 Task: Look for space in Khasavyurt, Russia from 9th June, 2023 to 16th June, 2023 for 2 adults in price range Rs.8000 to Rs.16000. Place can be entire place with 2 bedrooms having 2 beds and 1 bathroom. Property type can be house, flat, guest house. Booking option can be shelf check-in. Required host language is English.
Action: Mouse moved to (95, 120)
Screenshot: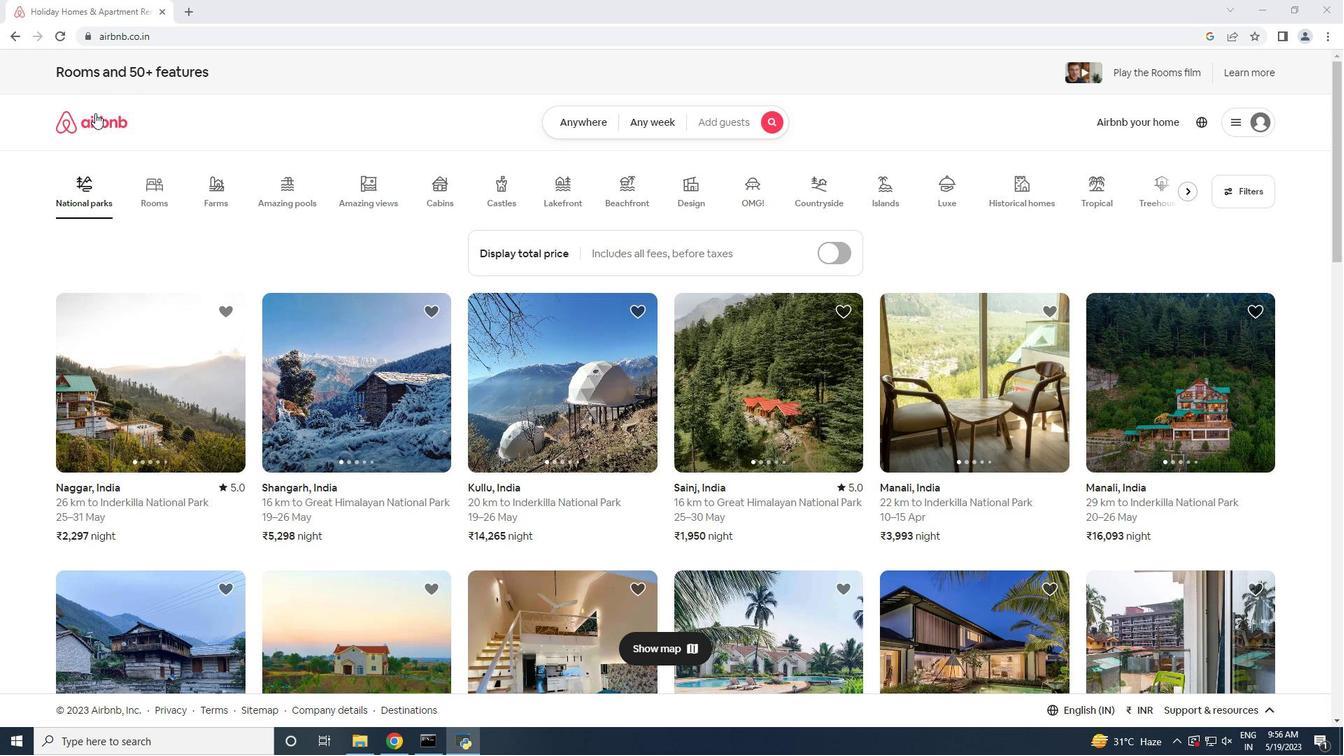 
Action: Mouse pressed left at (95, 120)
Screenshot: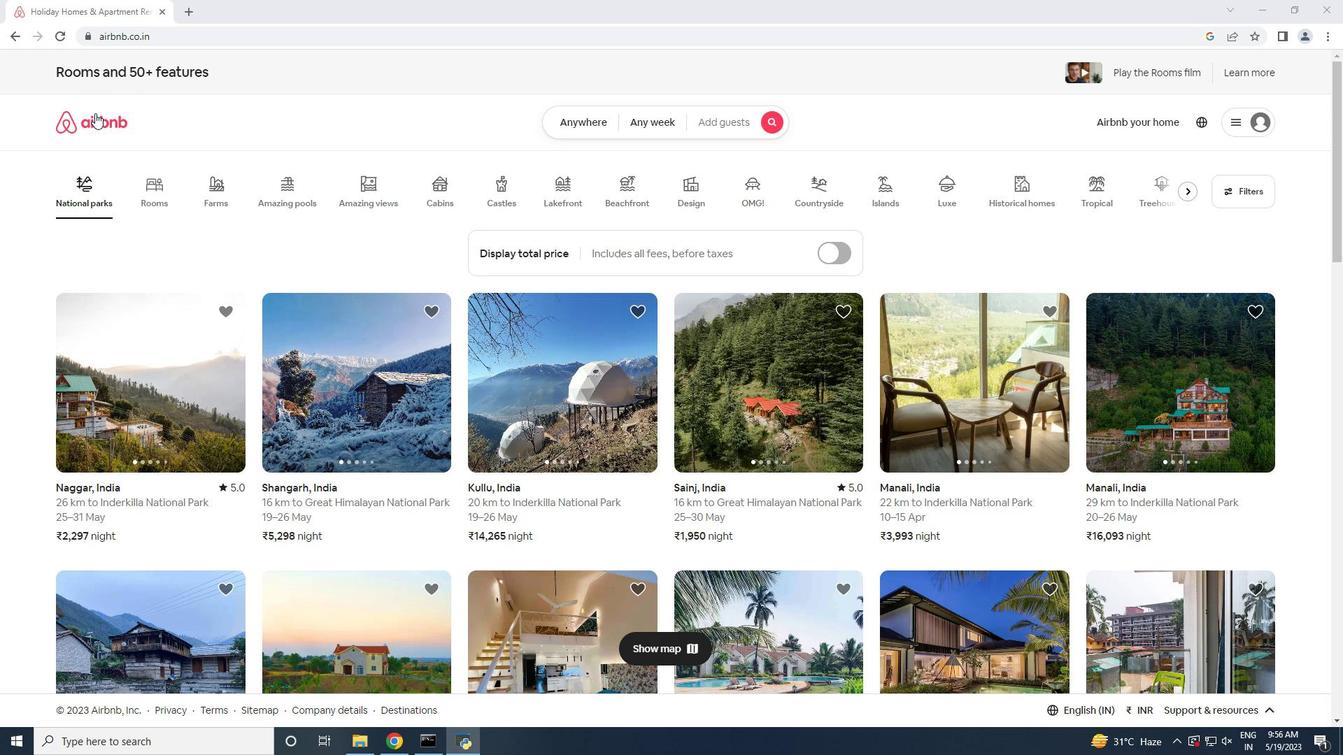 
Action: Mouse moved to (776, 121)
Screenshot: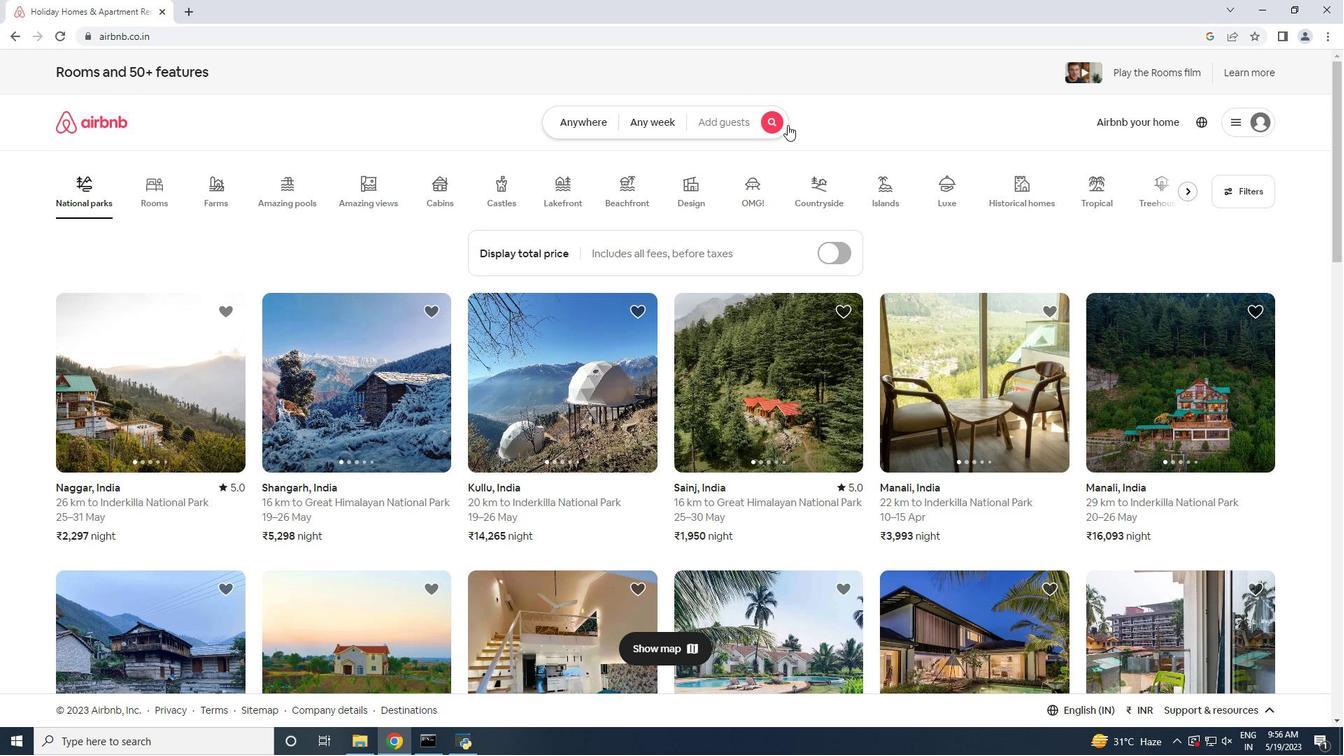 
Action: Mouse pressed left at (776, 121)
Screenshot: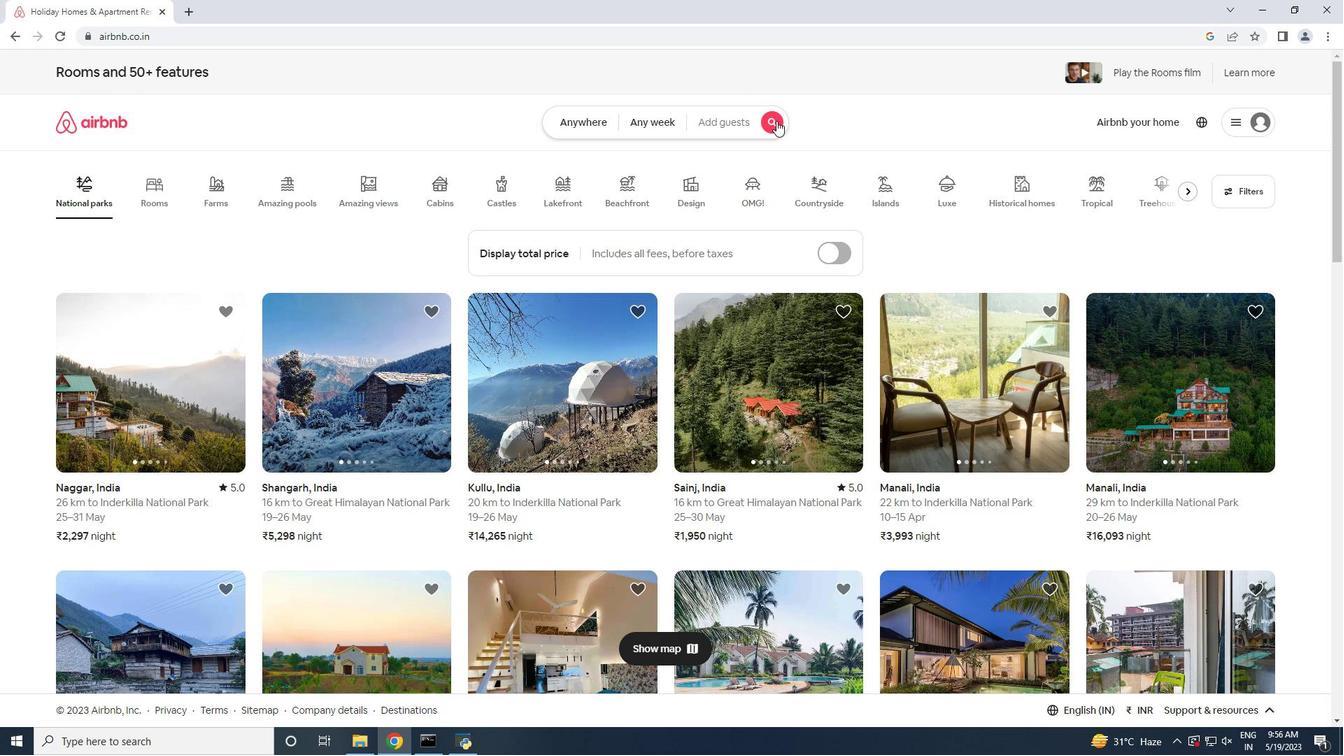 
Action: Mouse moved to (494, 178)
Screenshot: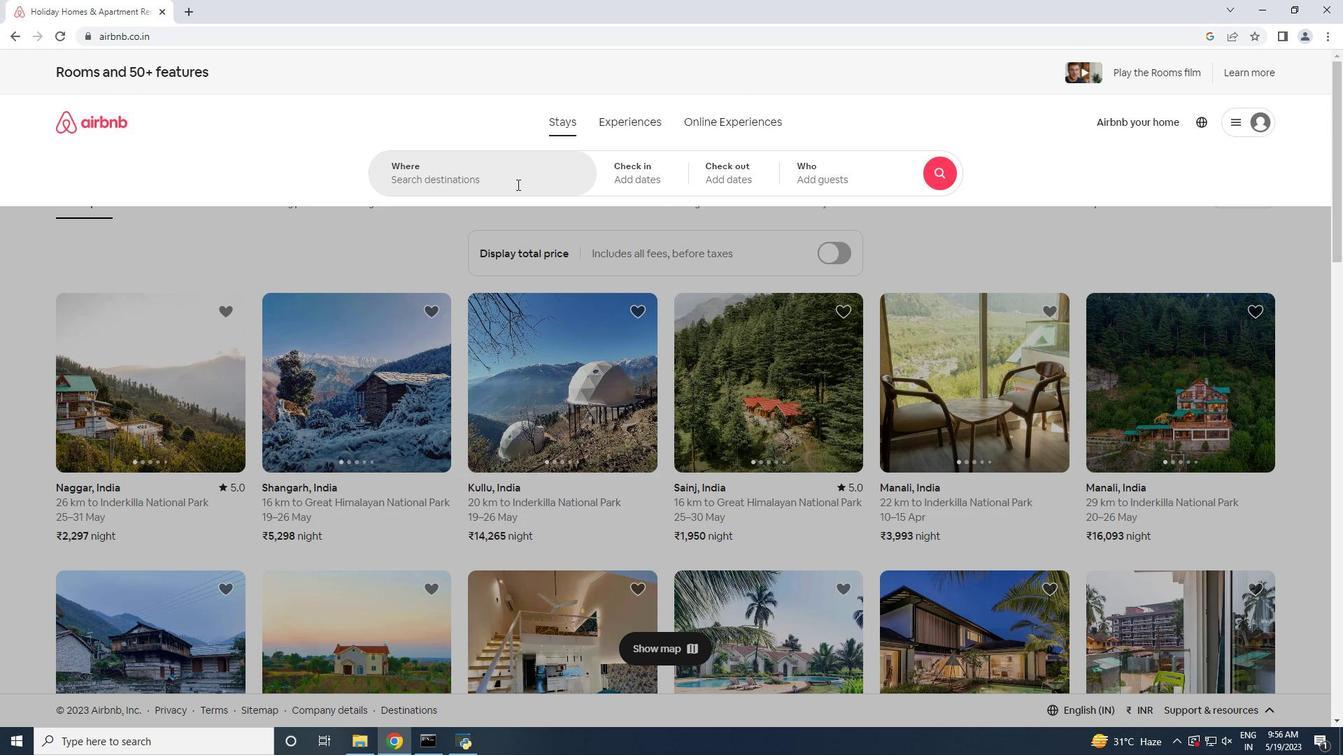 
Action: Mouse pressed left at (494, 178)
Screenshot: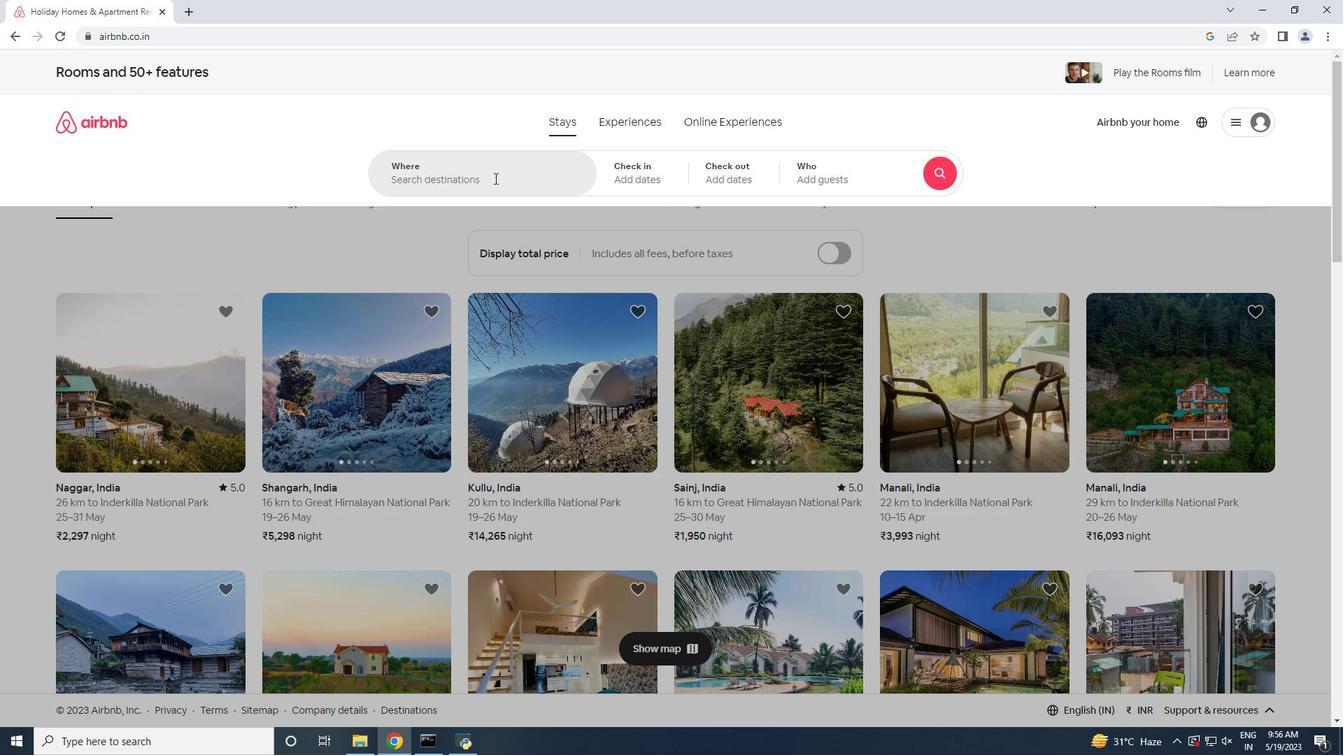 
Action: Key pressed <Key.shift><Key.shift><Key.shift><Key.shift>Khasavyu<Key.down><Key.enter>
Screenshot: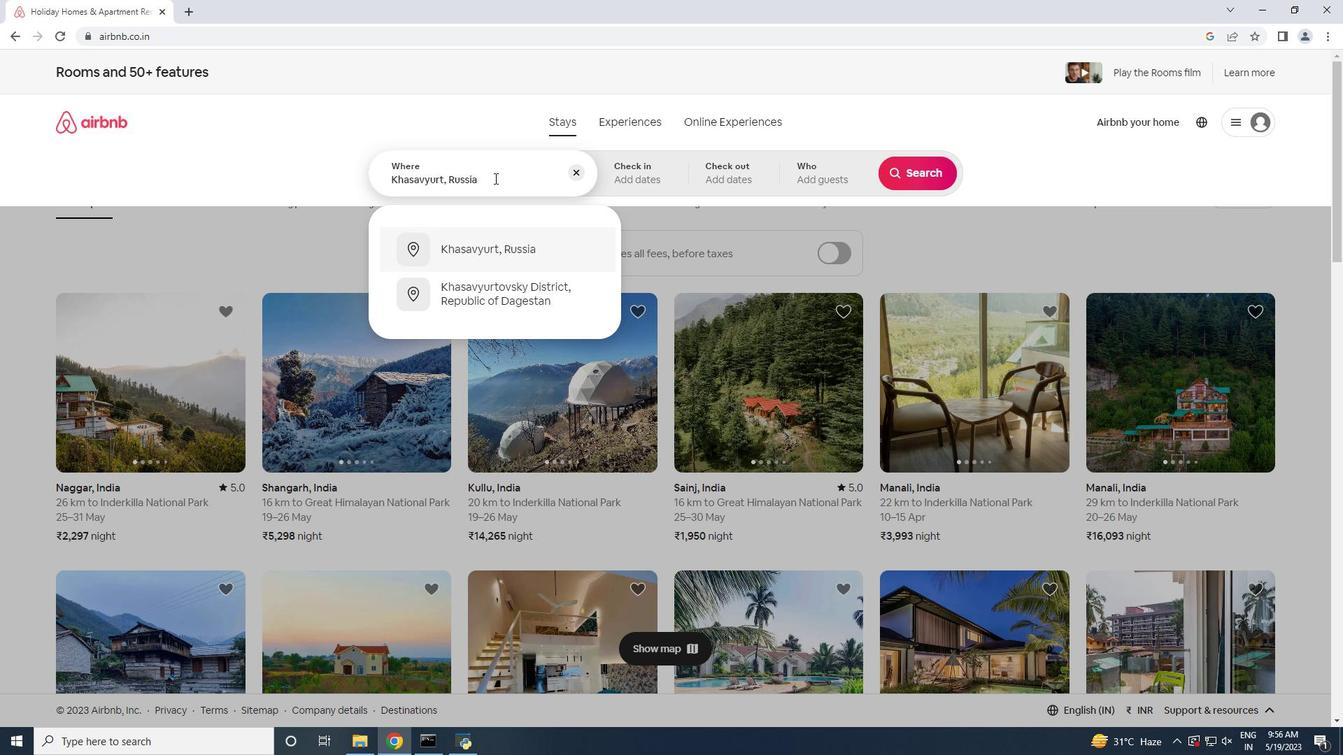 
Action: Mouse moved to (873, 380)
Screenshot: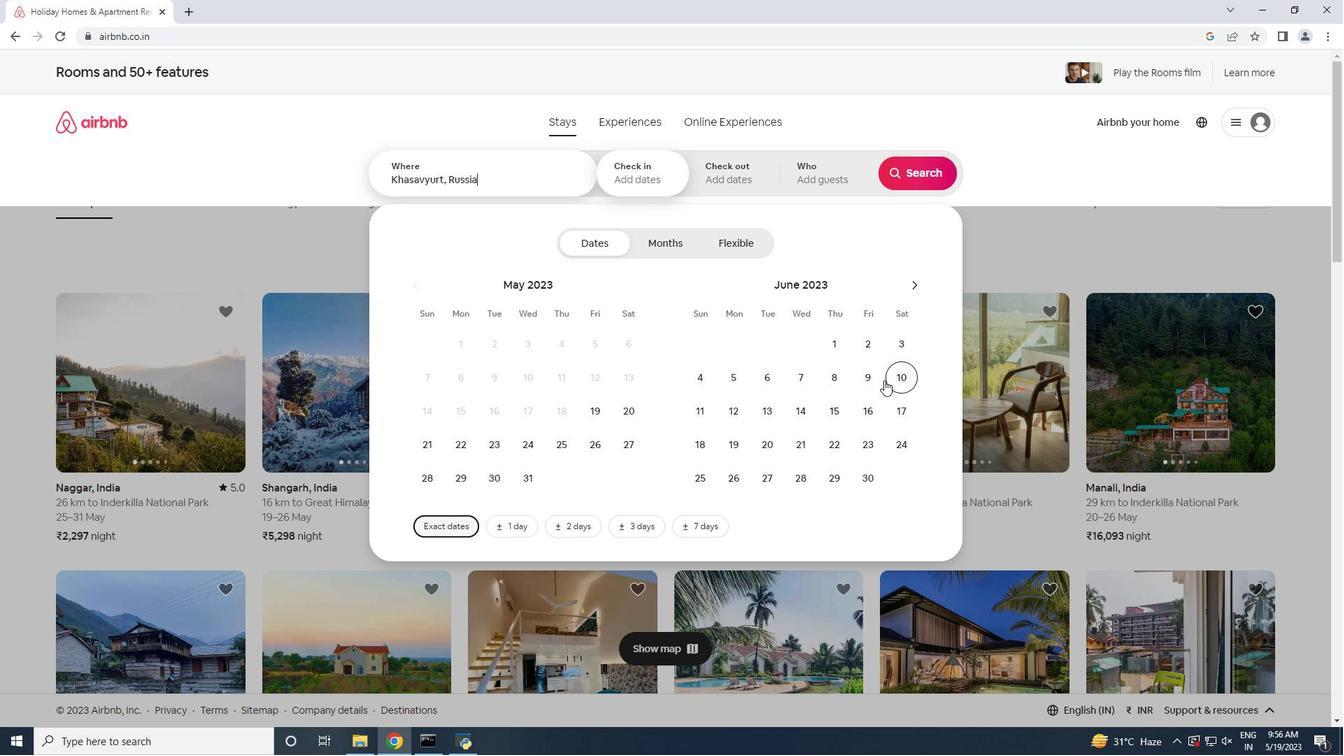 
Action: Mouse pressed left at (873, 380)
Screenshot: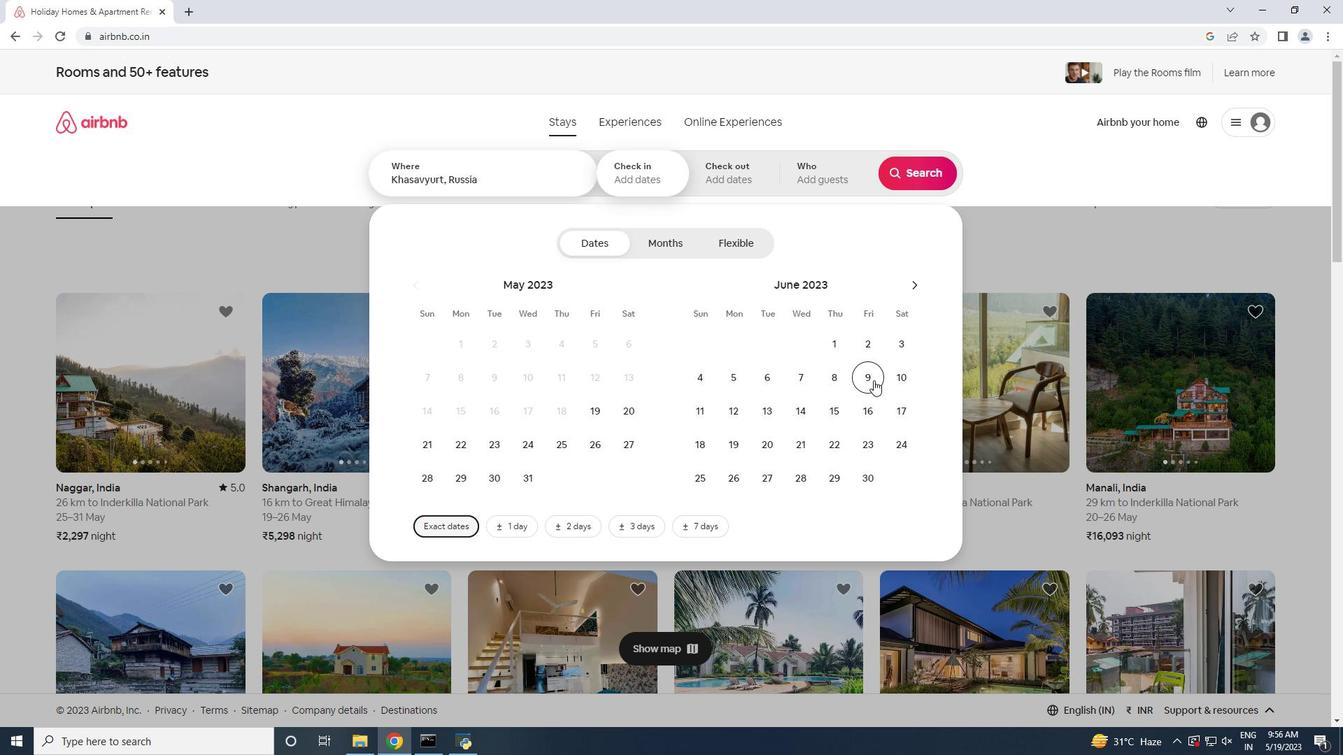 
Action: Mouse moved to (868, 406)
Screenshot: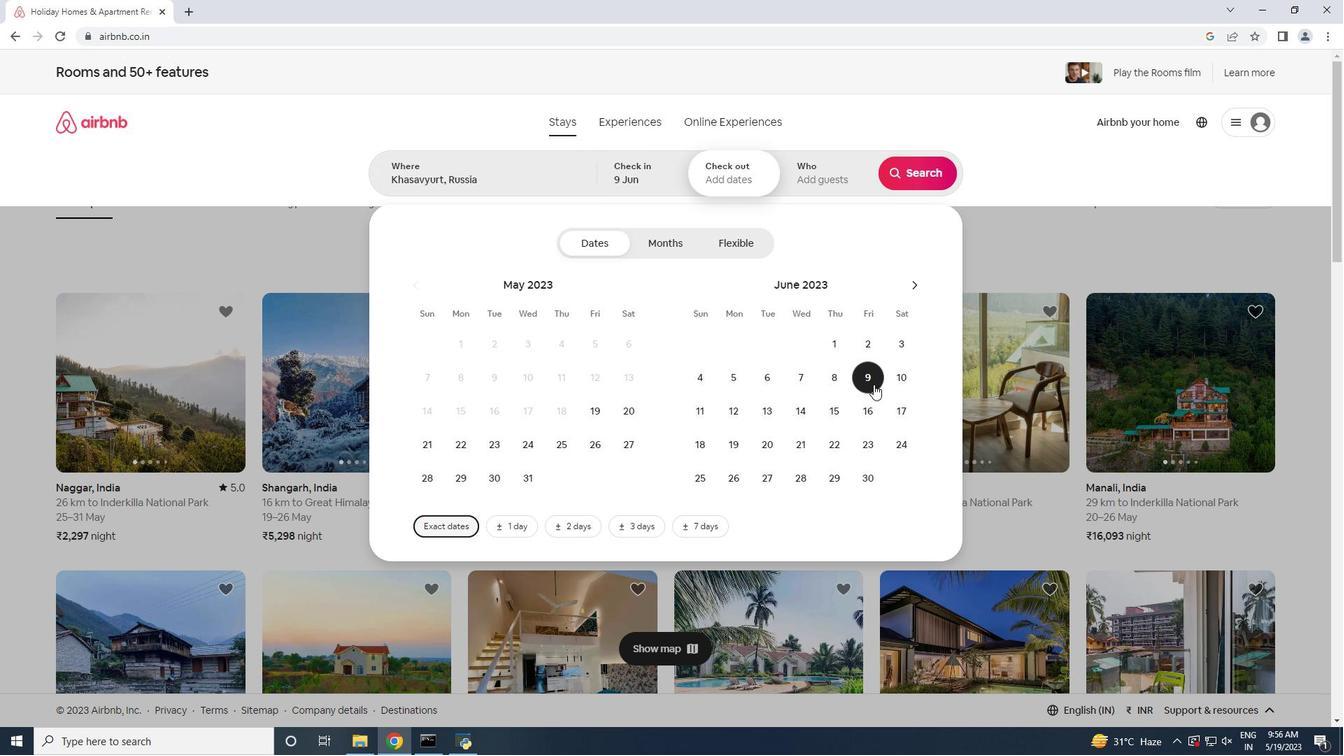 
Action: Mouse pressed left at (868, 406)
Screenshot: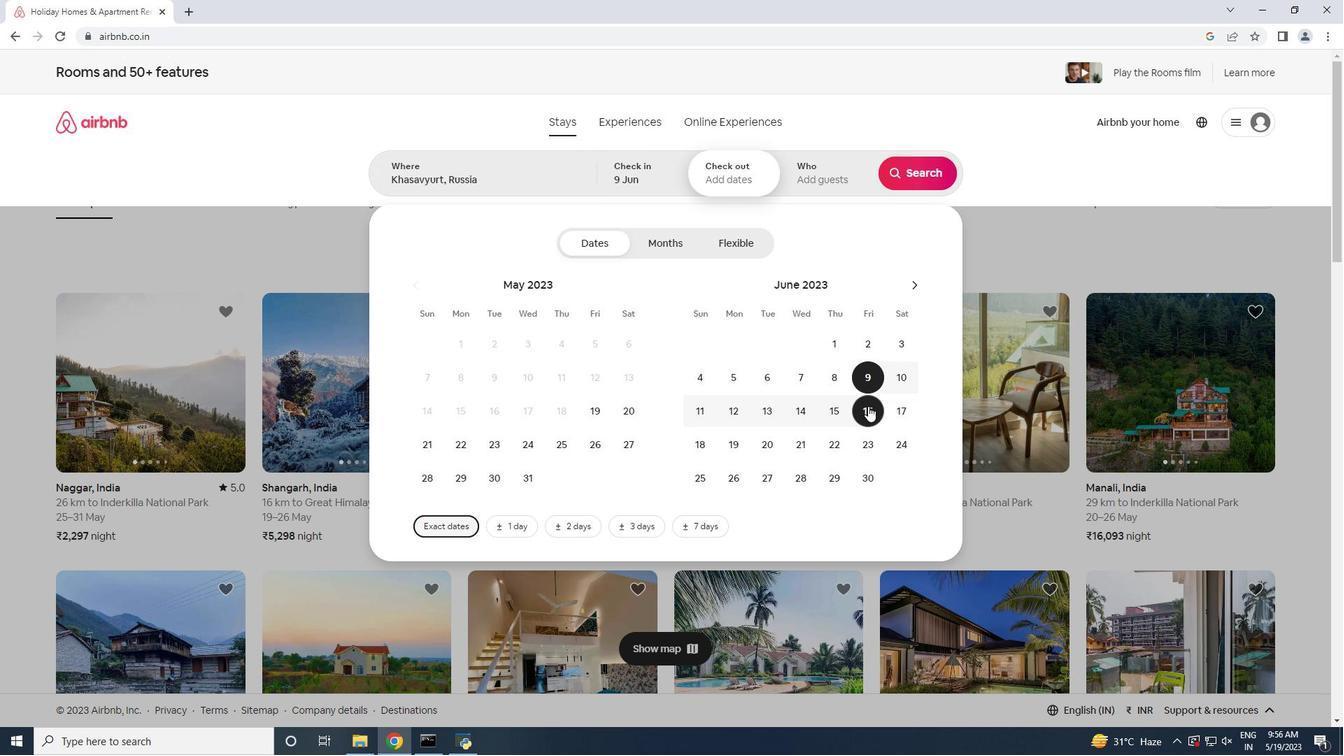 
Action: Mouse moved to (838, 172)
Screenshot: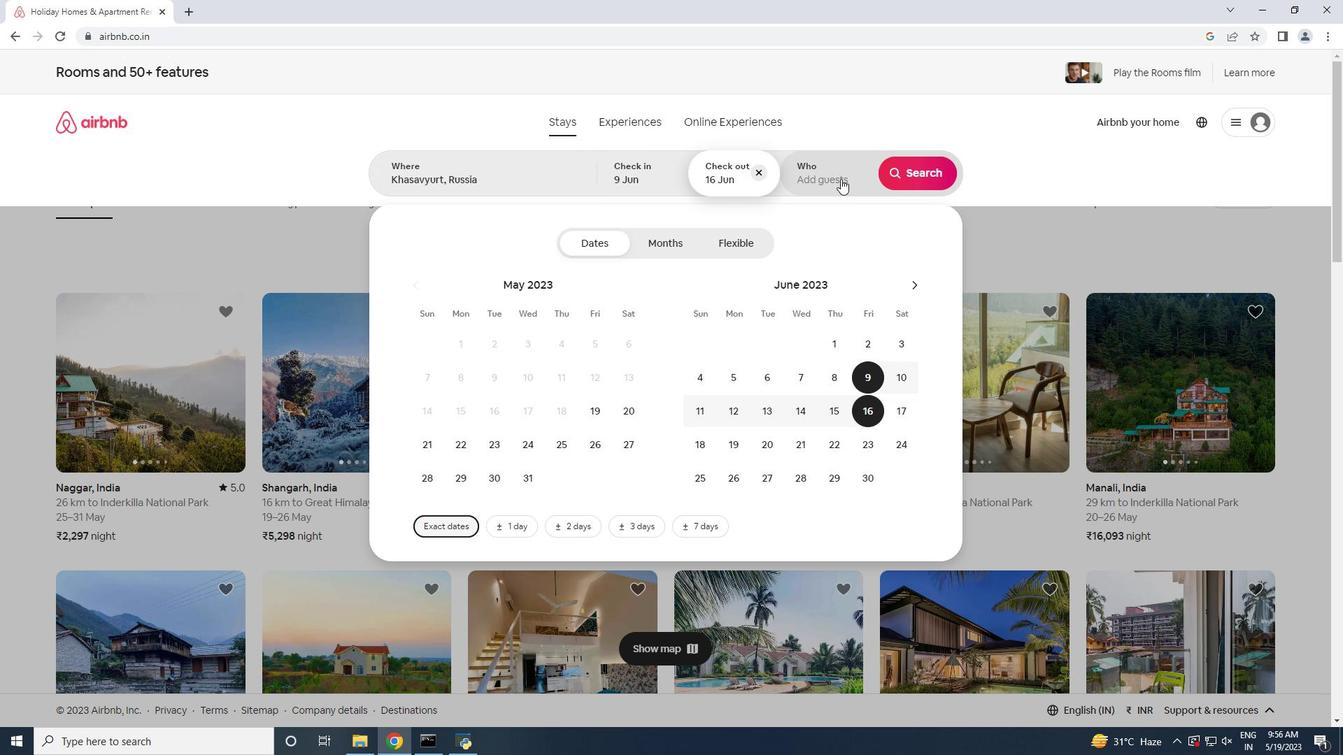 
Action: Mouse pressed left at (838, 172)
Screenshot: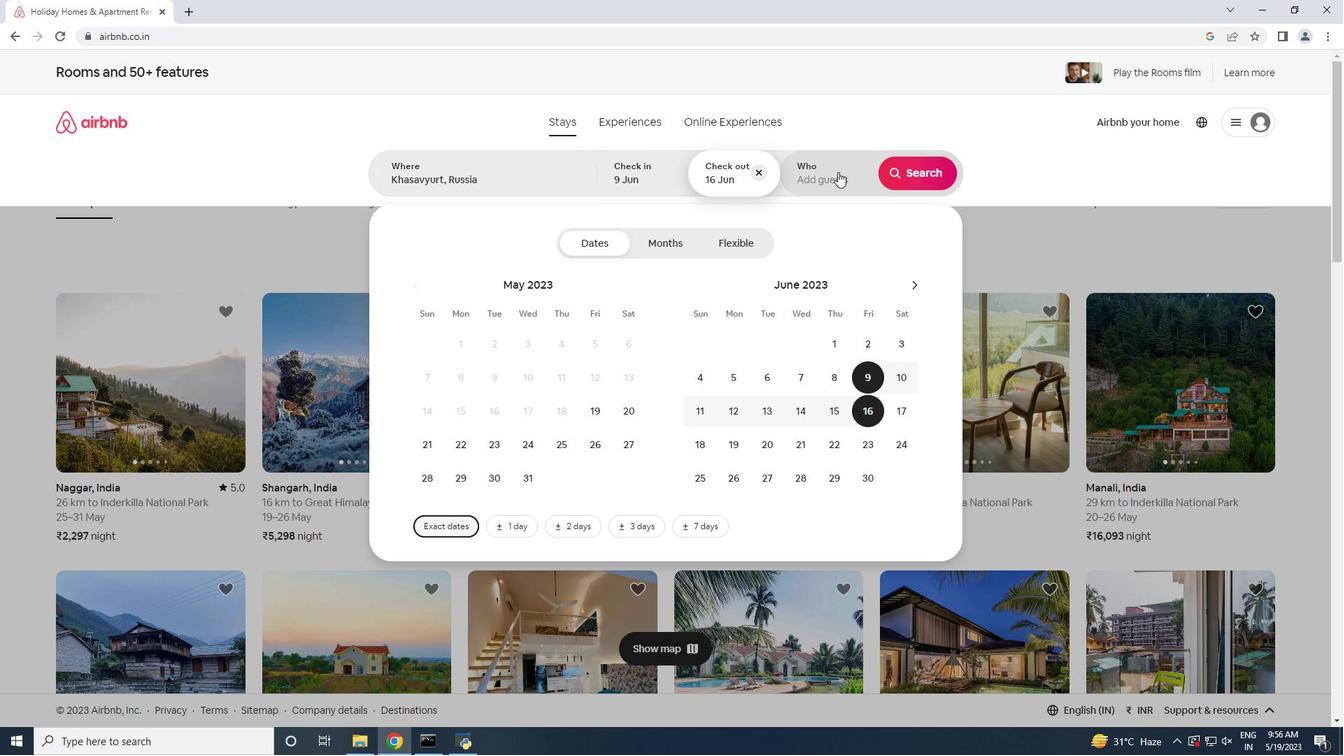 
Action: Mouse moved to (917, 244)
Screenshot: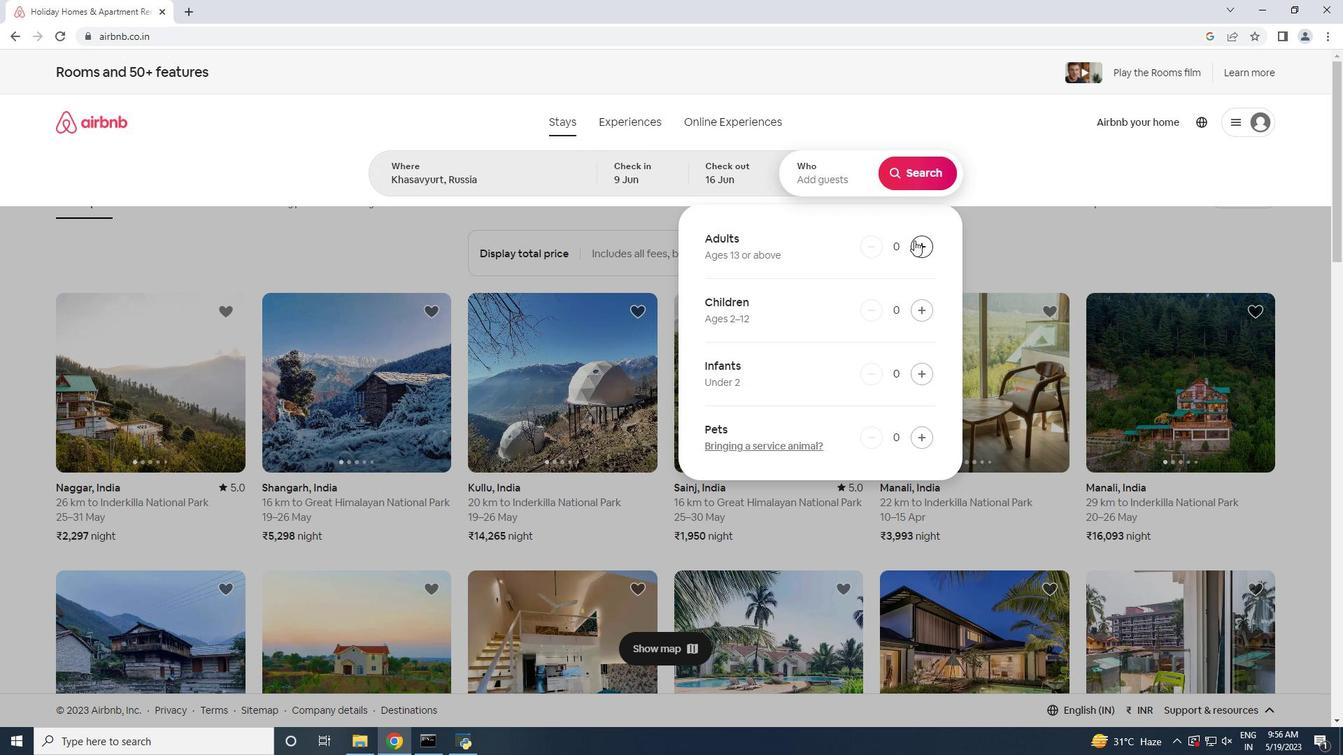
Action: Mouse pressed left at (917, 244)
Screenshot: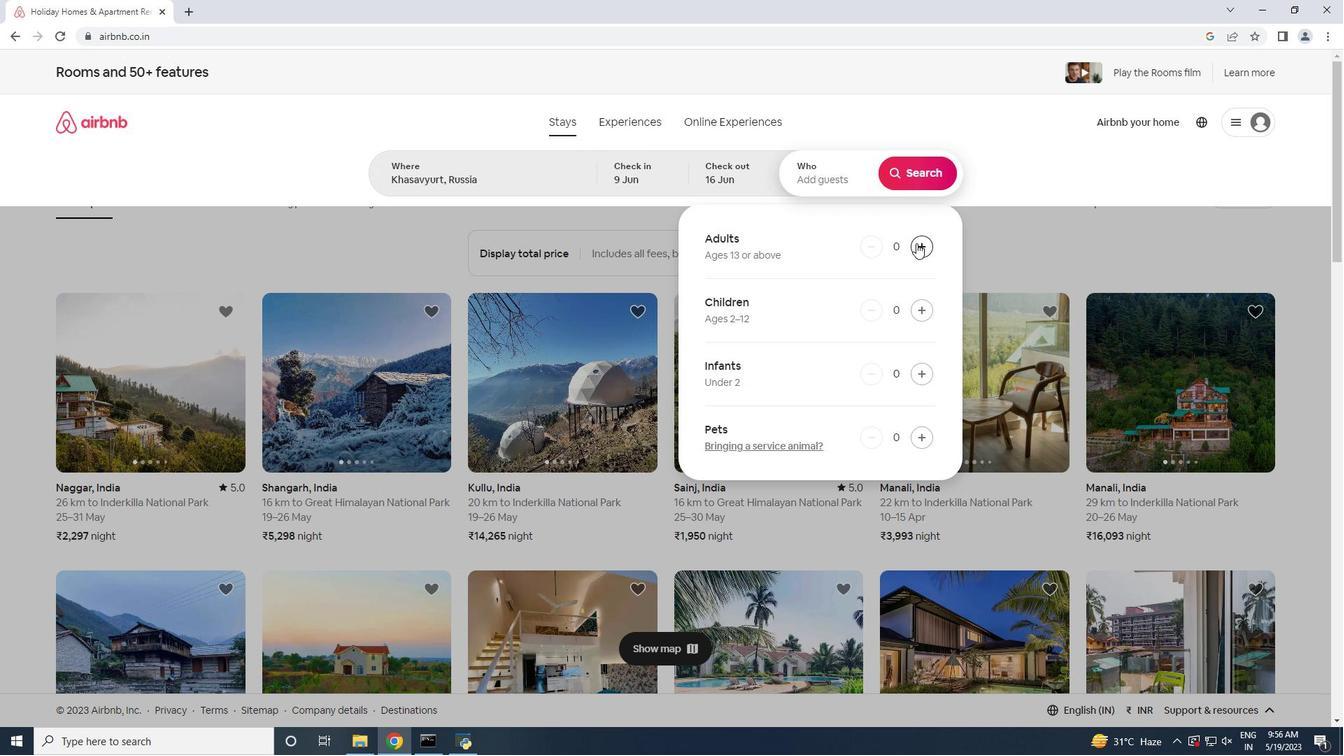 
Action: Mouse moved to (917, 245)
Screenshot: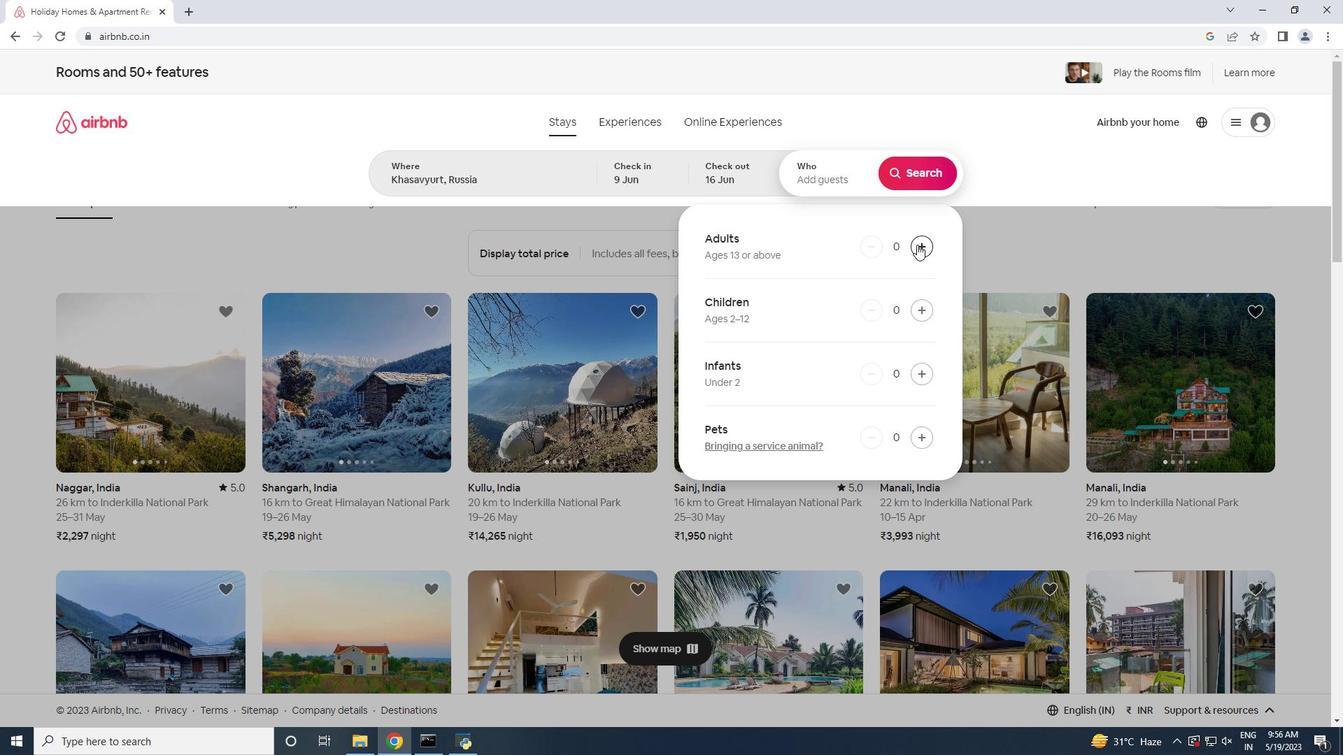 
Action: Mouse pressed left at (917, 245)
Screenshot: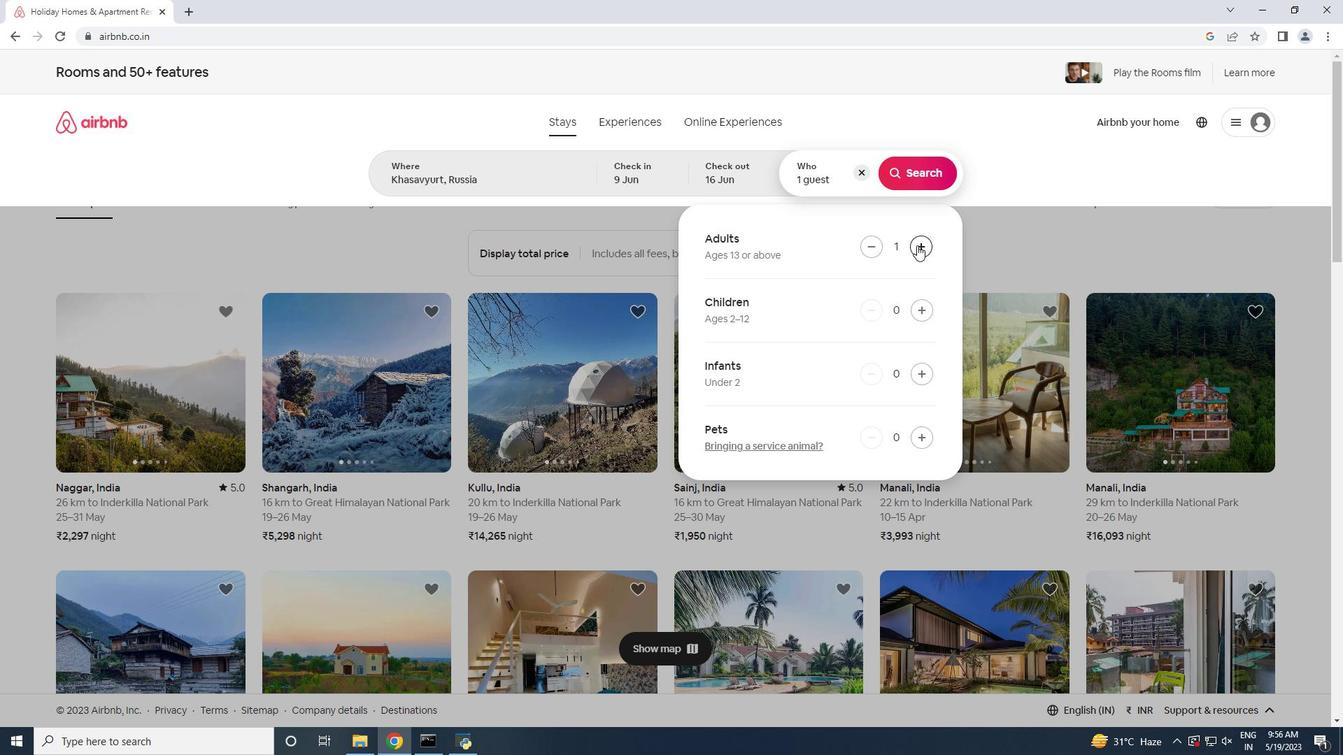 
Action: Mouse moved to (905, 173)
Screenshot: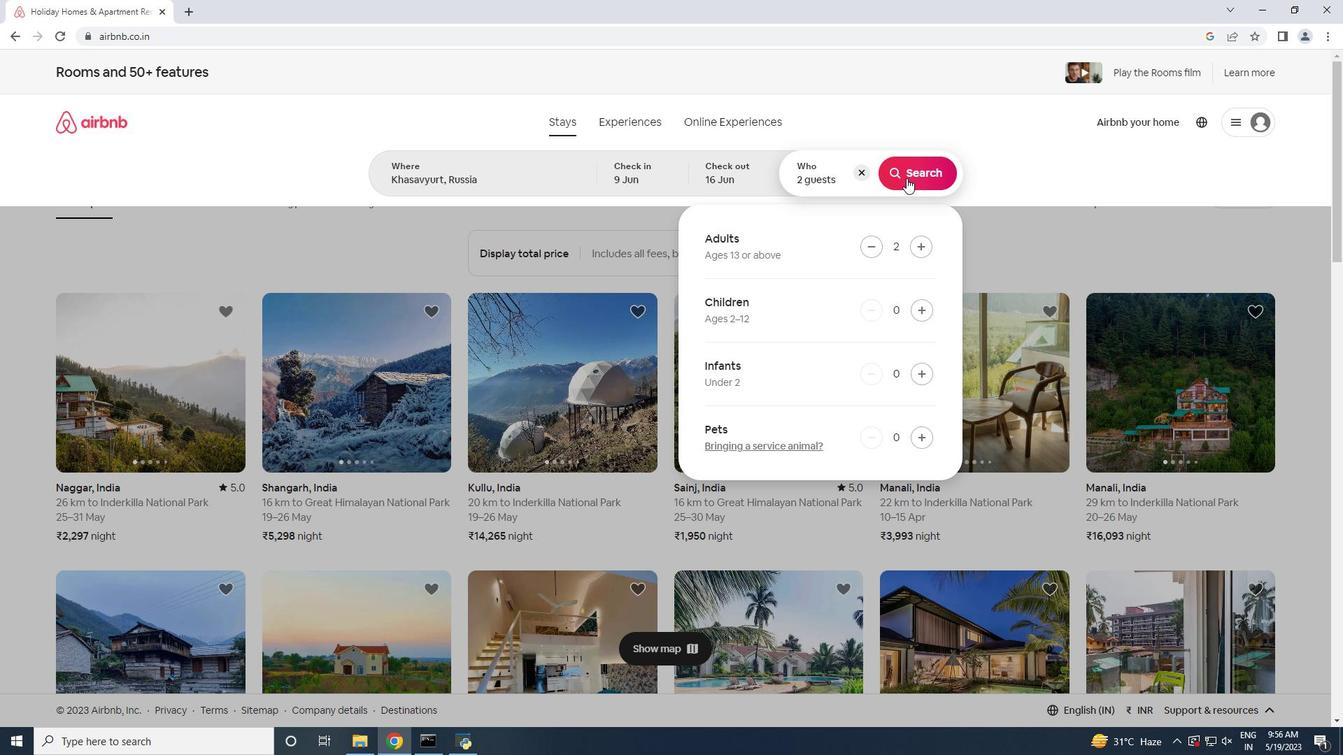 
Action: Mouse pressed left at (905, 173)
Screenshot: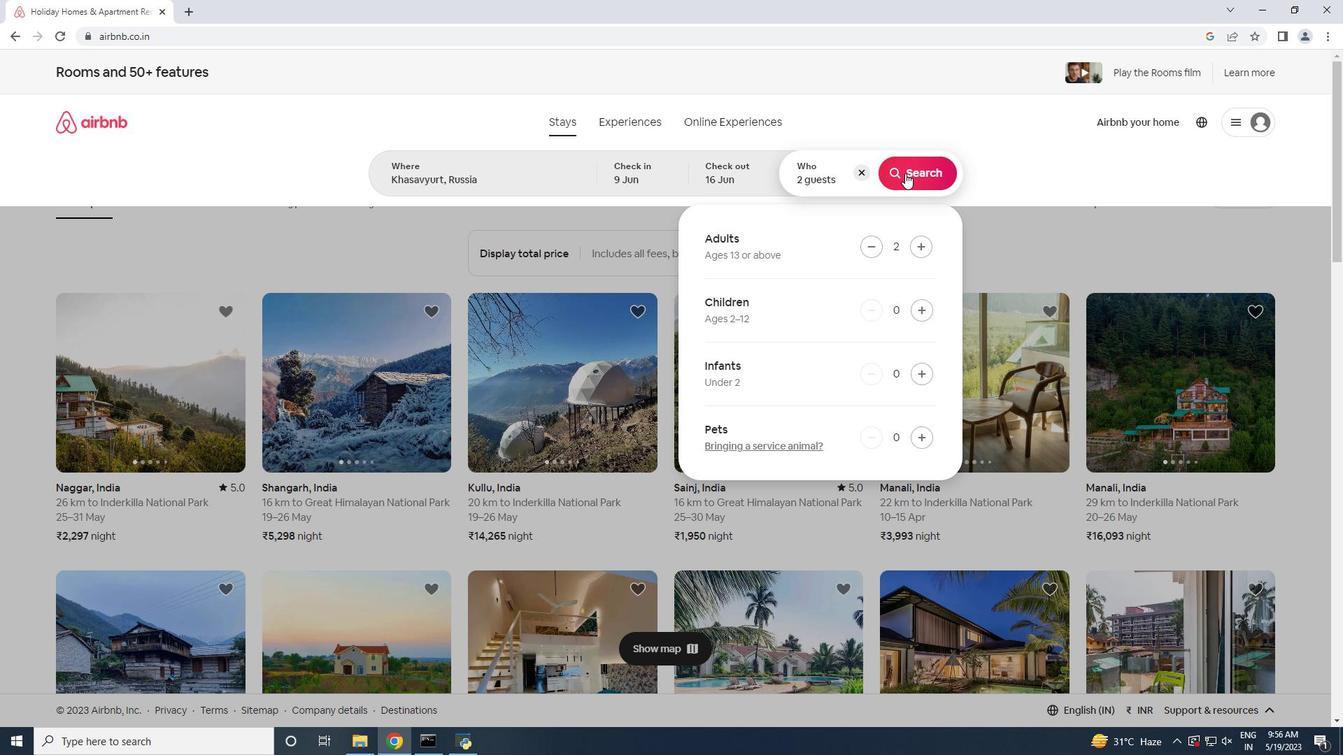 
Action: Mouse moved to (1264, 139)
Screenshot: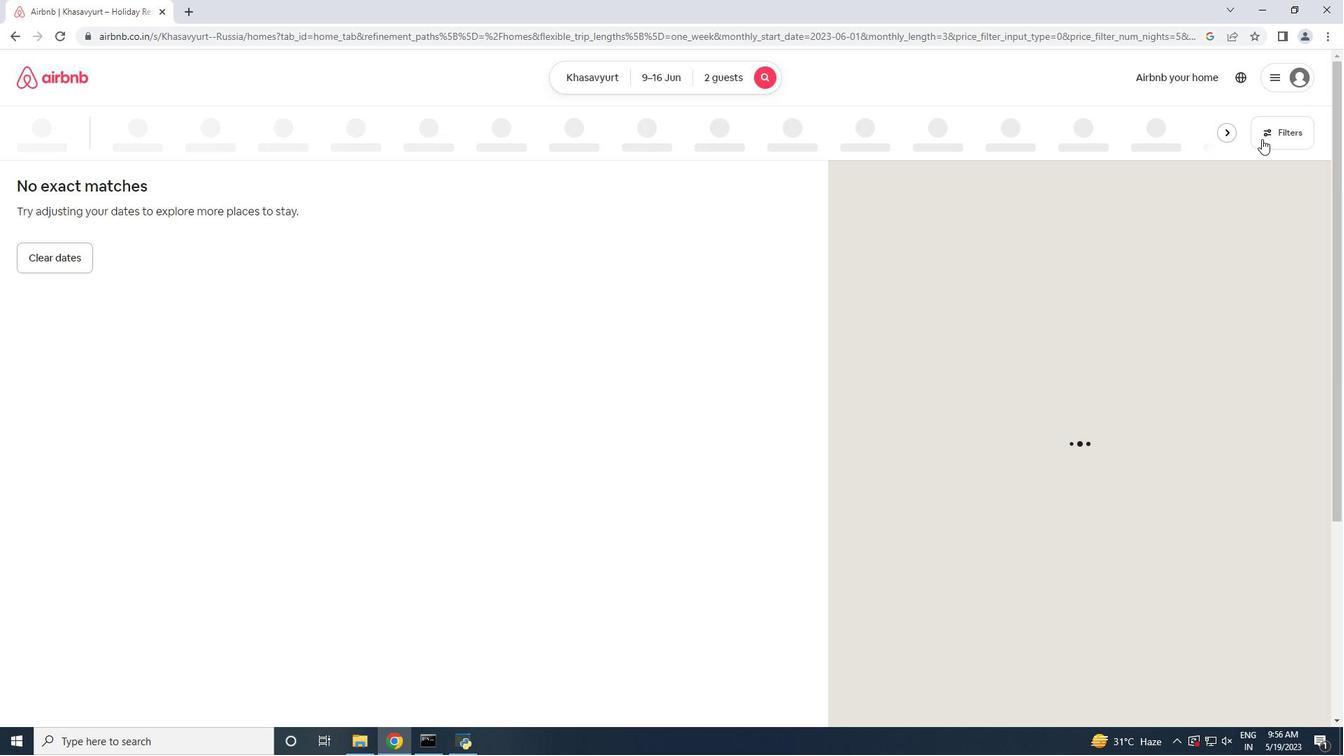 
Action: Mouse pressed left at (1264, 139)
Screenshot: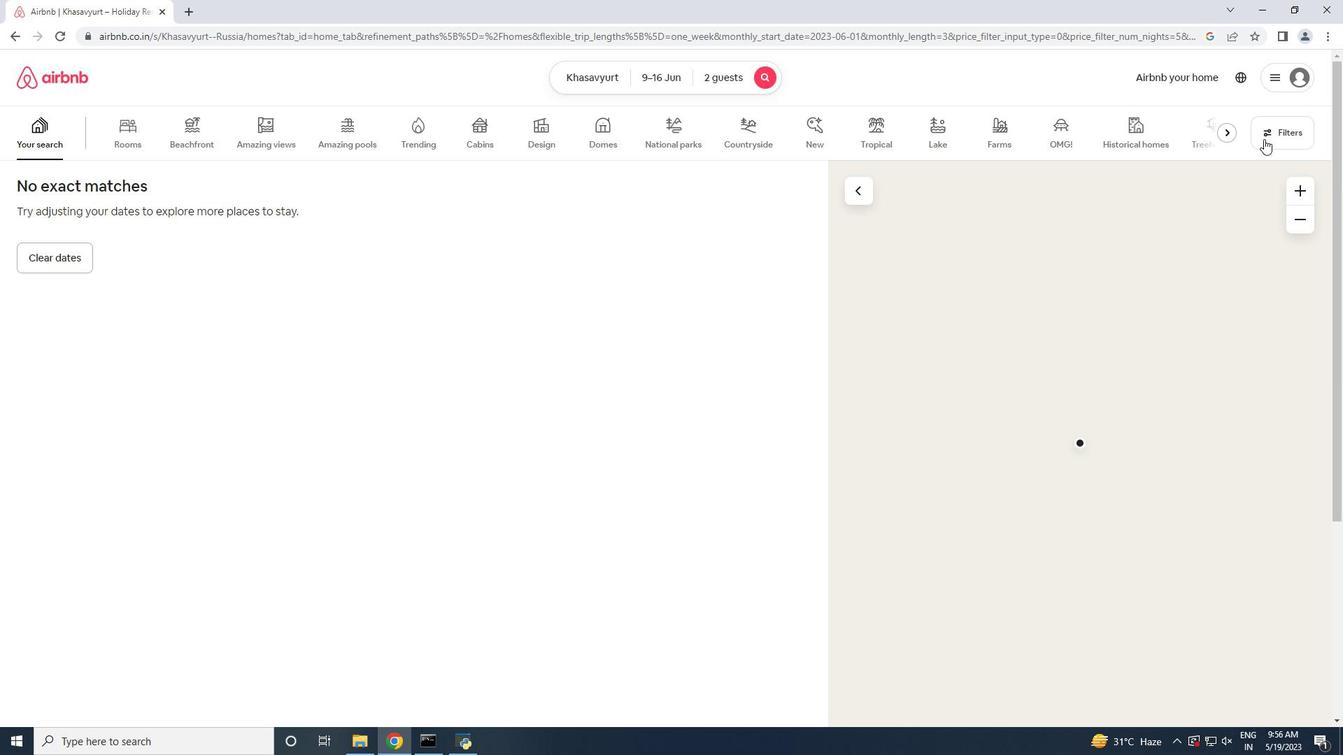 
Action: Mouse moved to (495, 472)
Screenshot: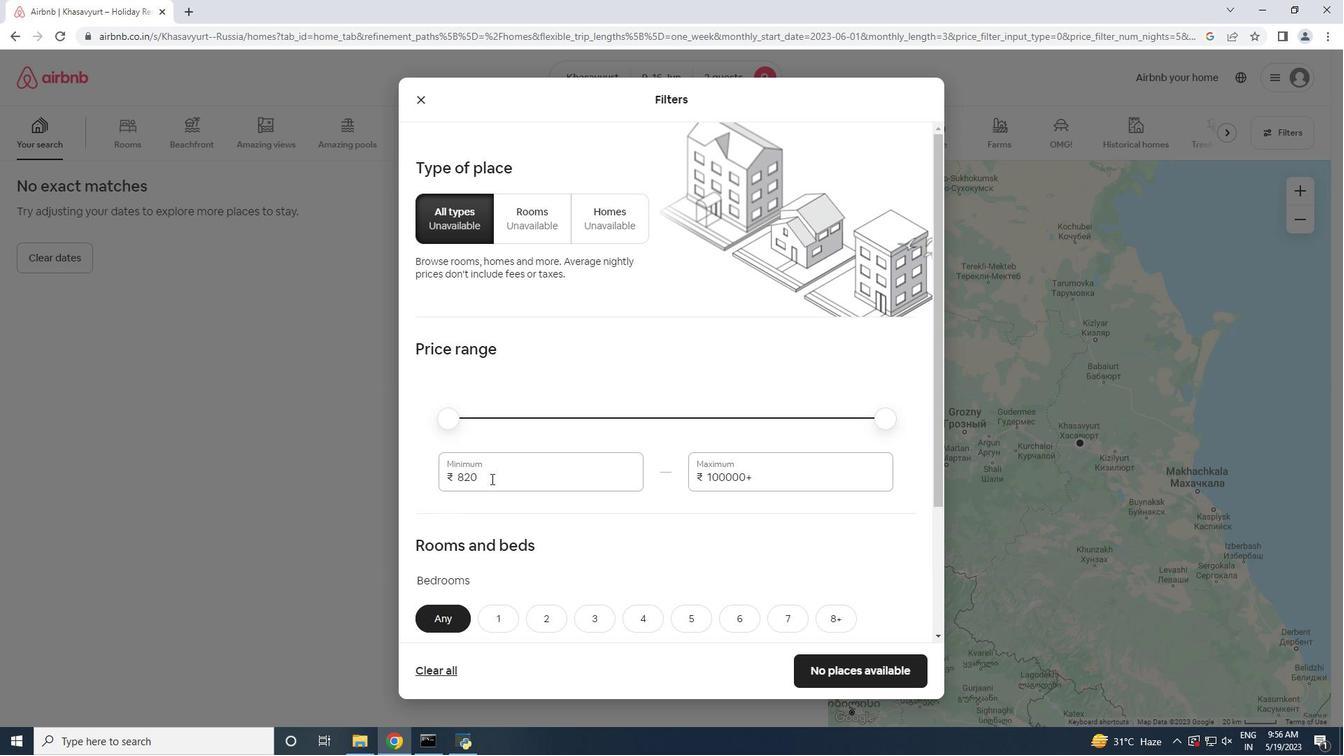 
Action: Mouse pressed left at (495, 472)
Screenshot: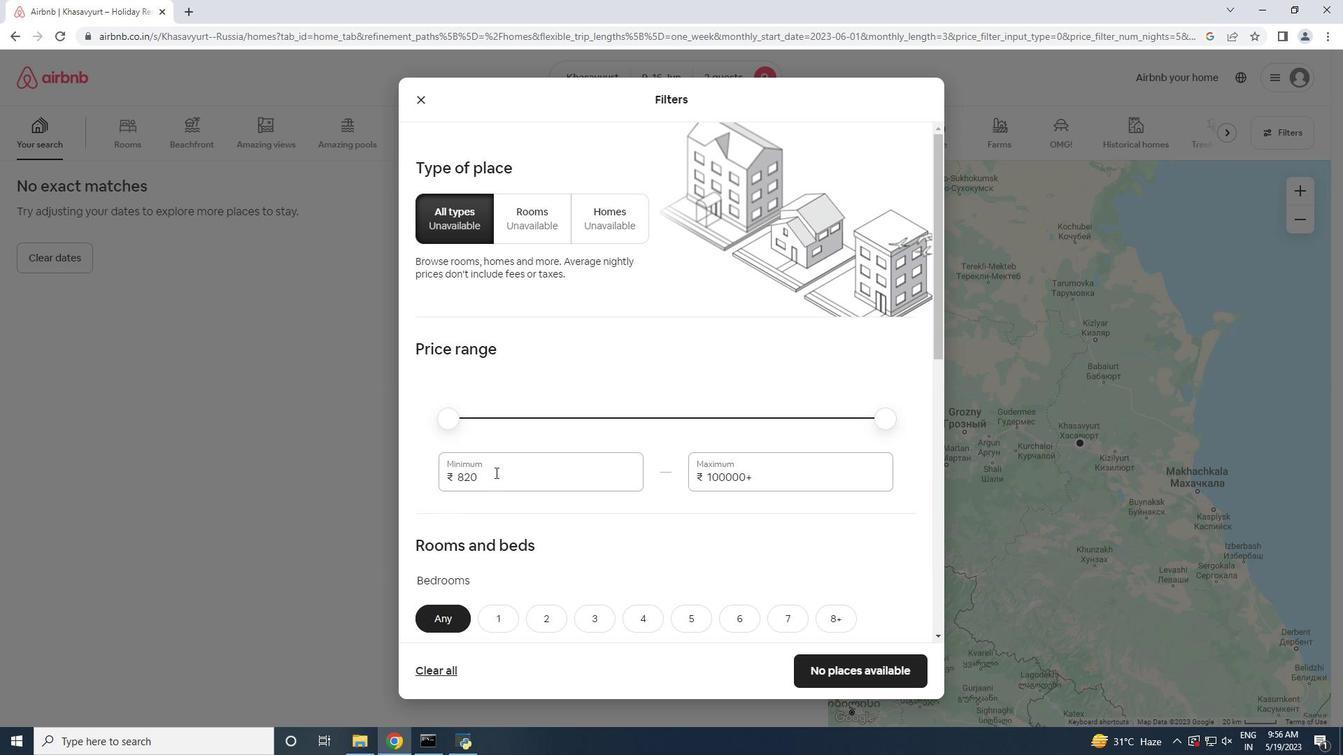 
Action: Key pressed <Key.backspace><Key.backspace><Key.backspace><Key.backspace><Key.backspace><Key.backspace><Key.backspace><Key.backspace>4000<Key.backspace><Key.backspace><Key.backspace><Key.backspace><Key.backspace><Key.backspace><Key.backspace><Key.backspace><Key.backspace><Key.backspace><Key.backspace><Key.backspace>8000<Key.tab>16000
Screenshot: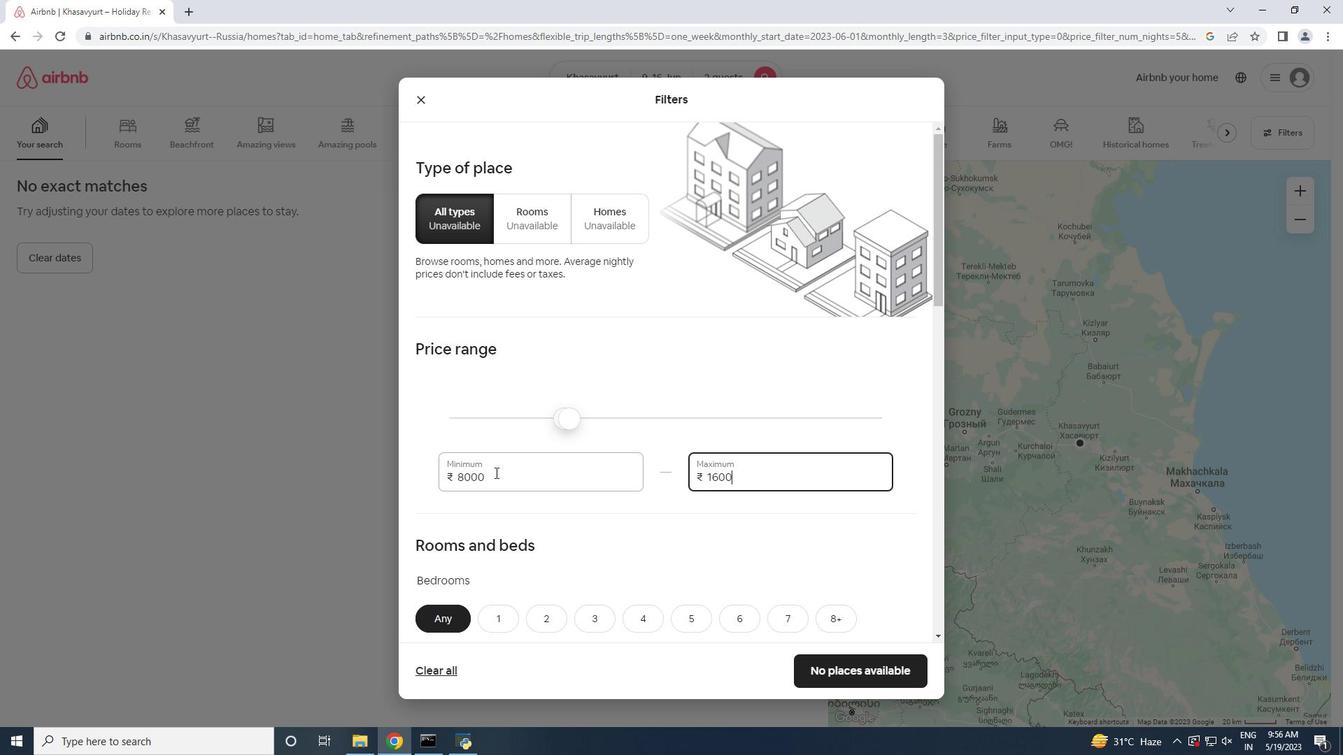 
Action: Mouse scrolled (495, 472) with delta (0, 0)
Screenshot: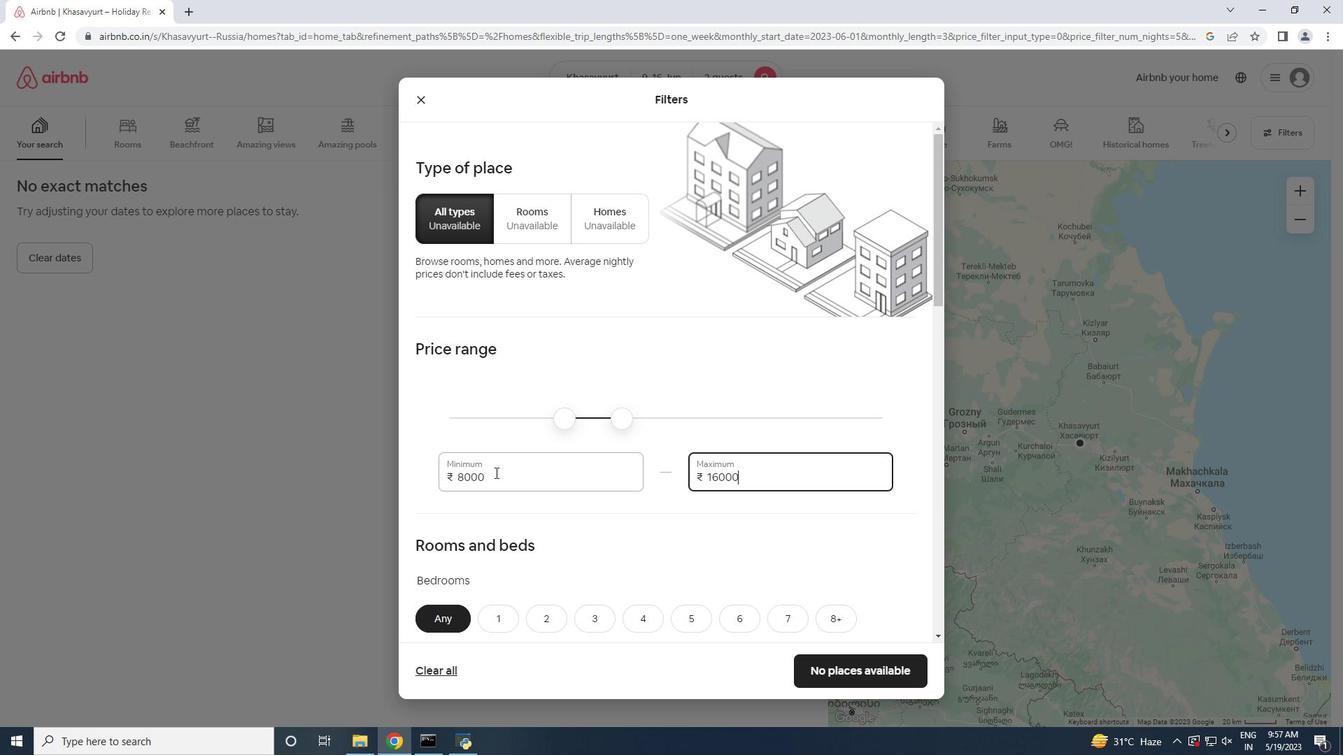 
Action: Mouse scrolled (495, 472) with delta (0, 0)
Screenshot: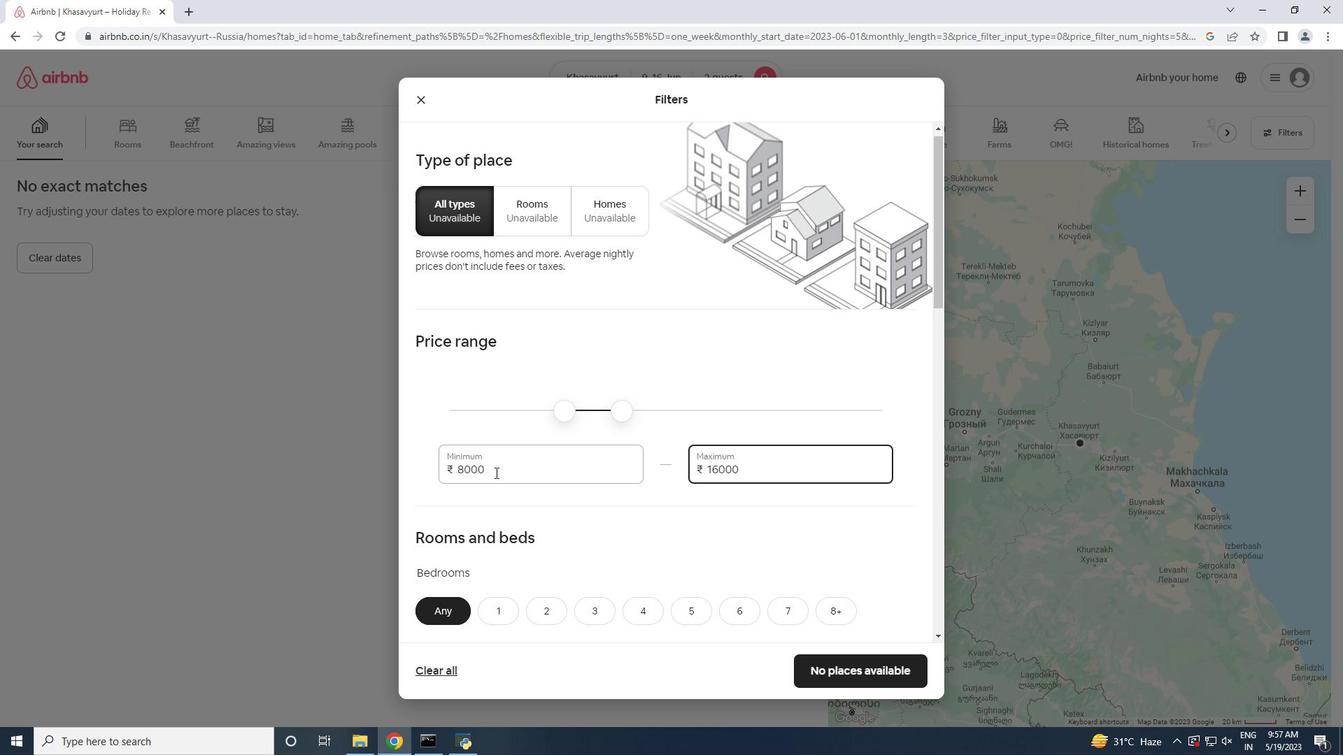 
Action: Mouse moved to (554, 477)
Screenshot: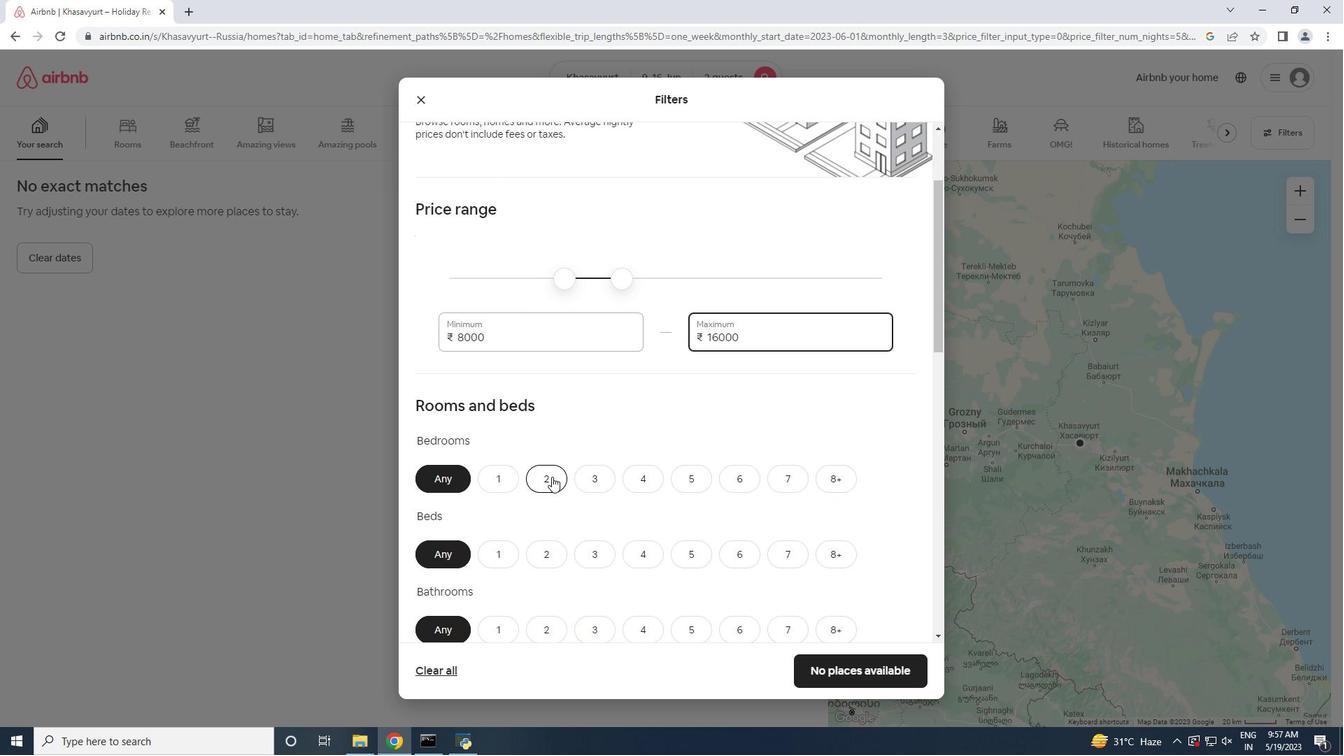 
Action: Mouse pressed left at (554, 477)
Screenshot: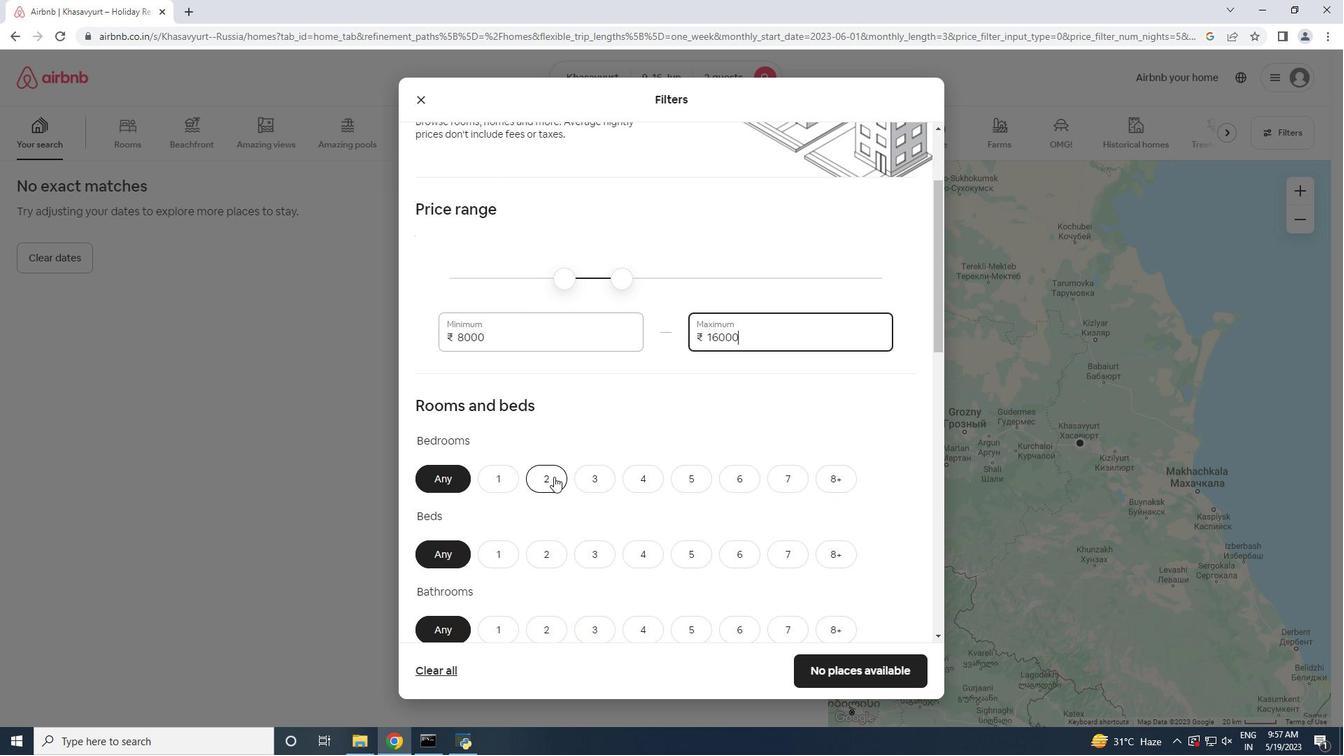 
Action: Mouse scrolled (554, 476) with delta (0, 0)
Screenshot: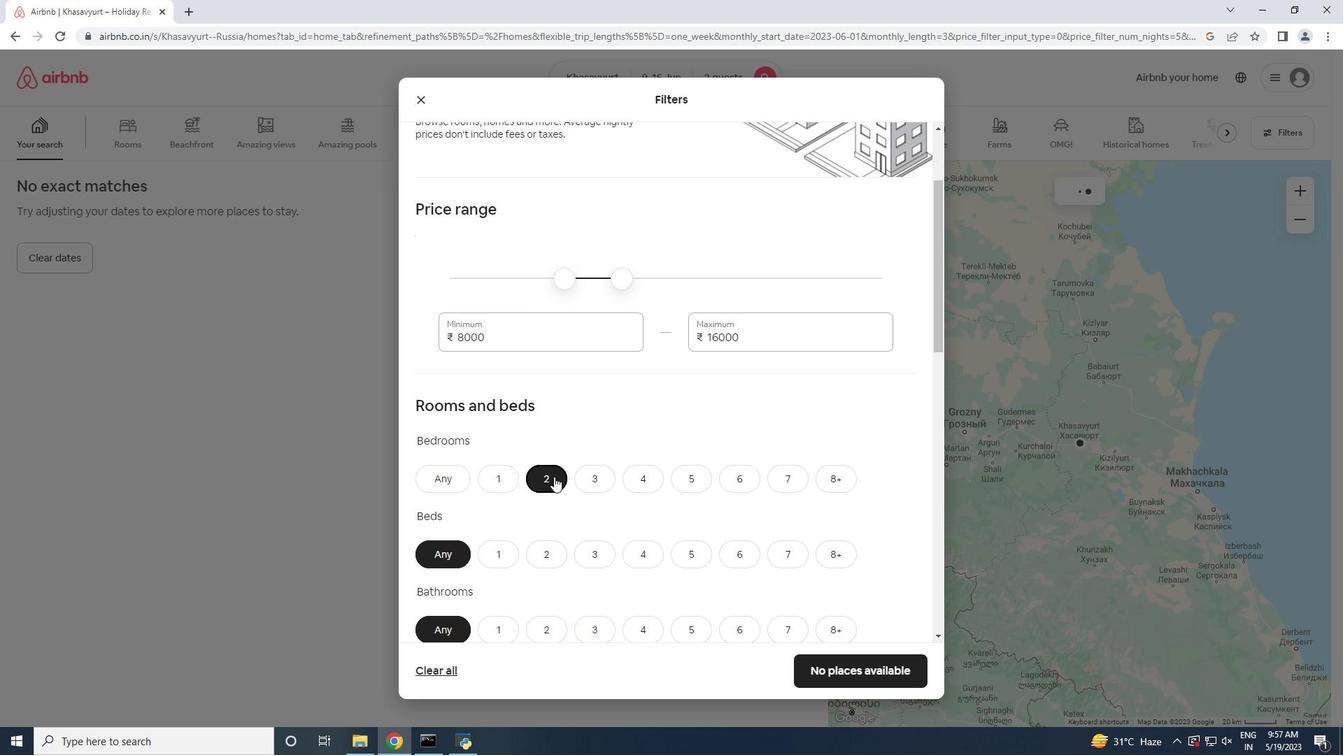 
Action: Mouse scrolled (554, 476) with delta (0, 0)
Screenshot: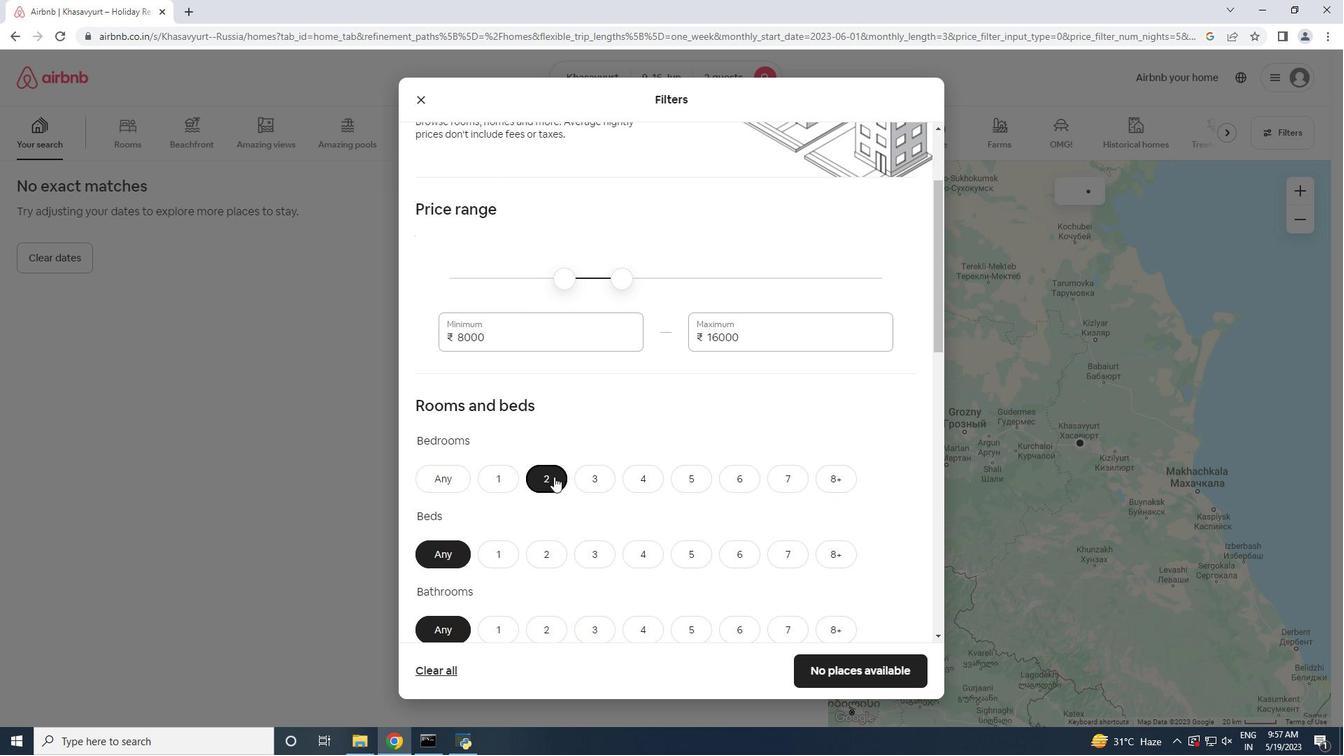 
Action: Mouse moved to (540, 419)
Screenshot: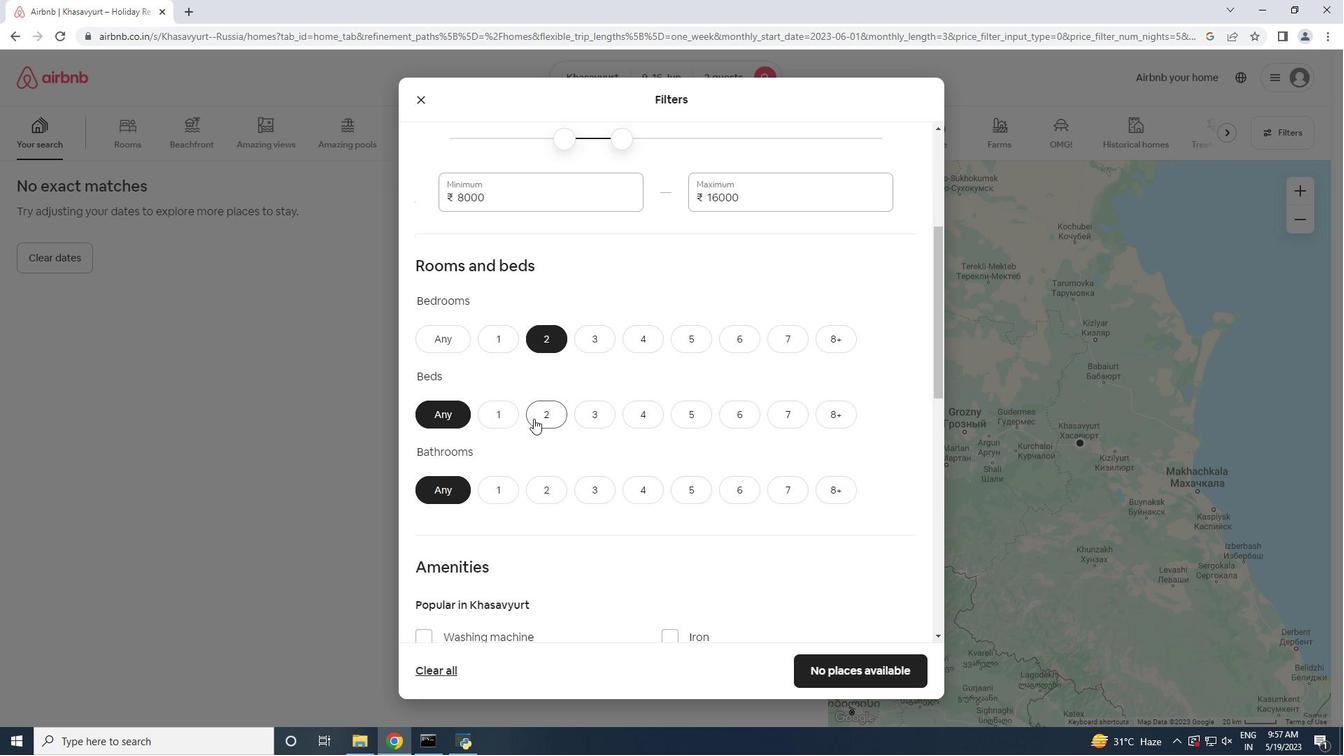 
Action: Mouse pressed left at (540, 419)
Screenshot: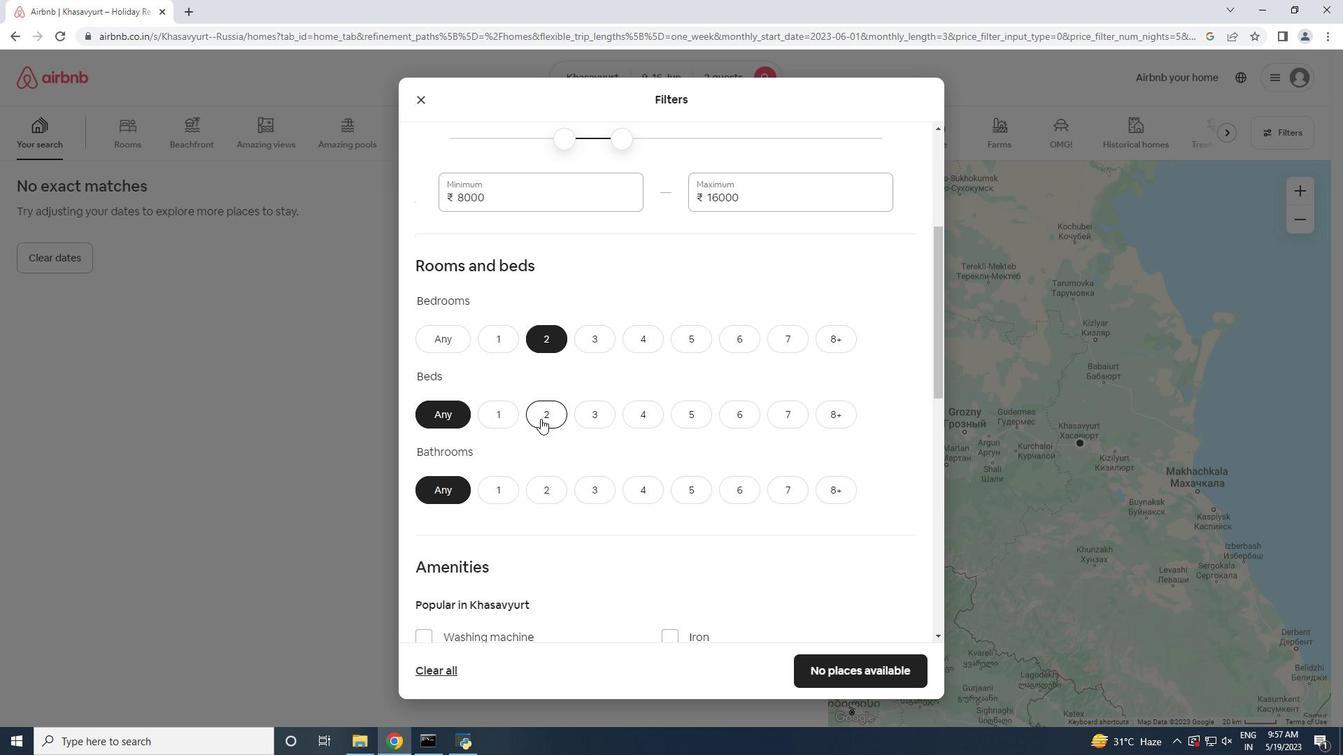 
Action: Mouse moved to (502, 492)
Screenshot: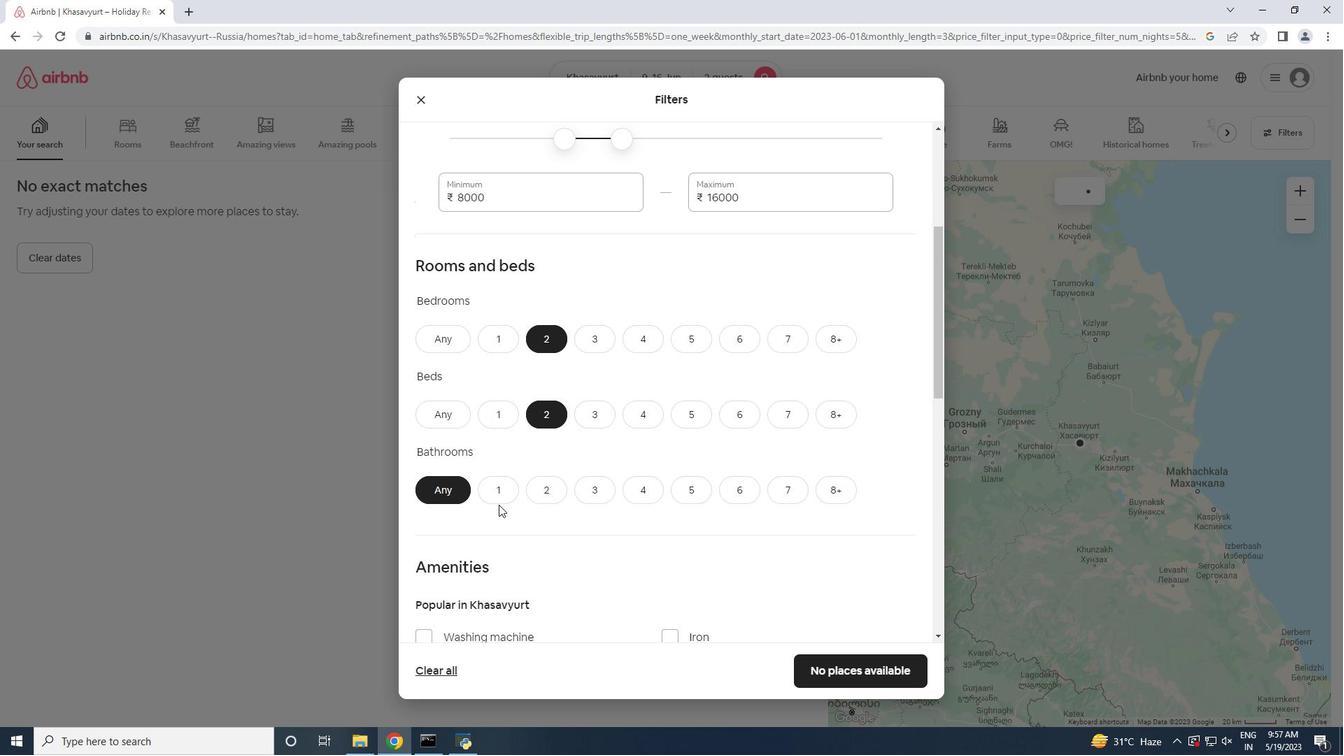 
Action: Mouse pressed left at (502, 492)
Screenshot: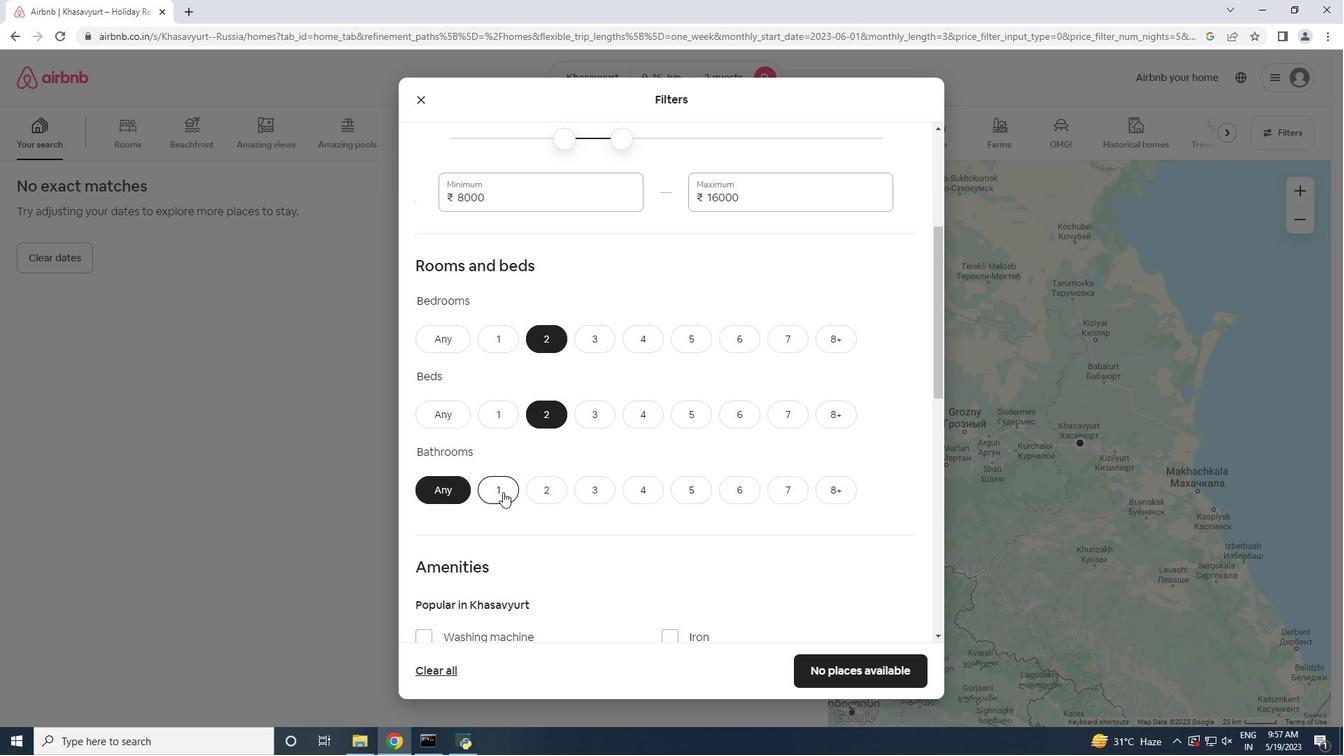 
Action: Mouse moved to (549, 465)
Screenshot: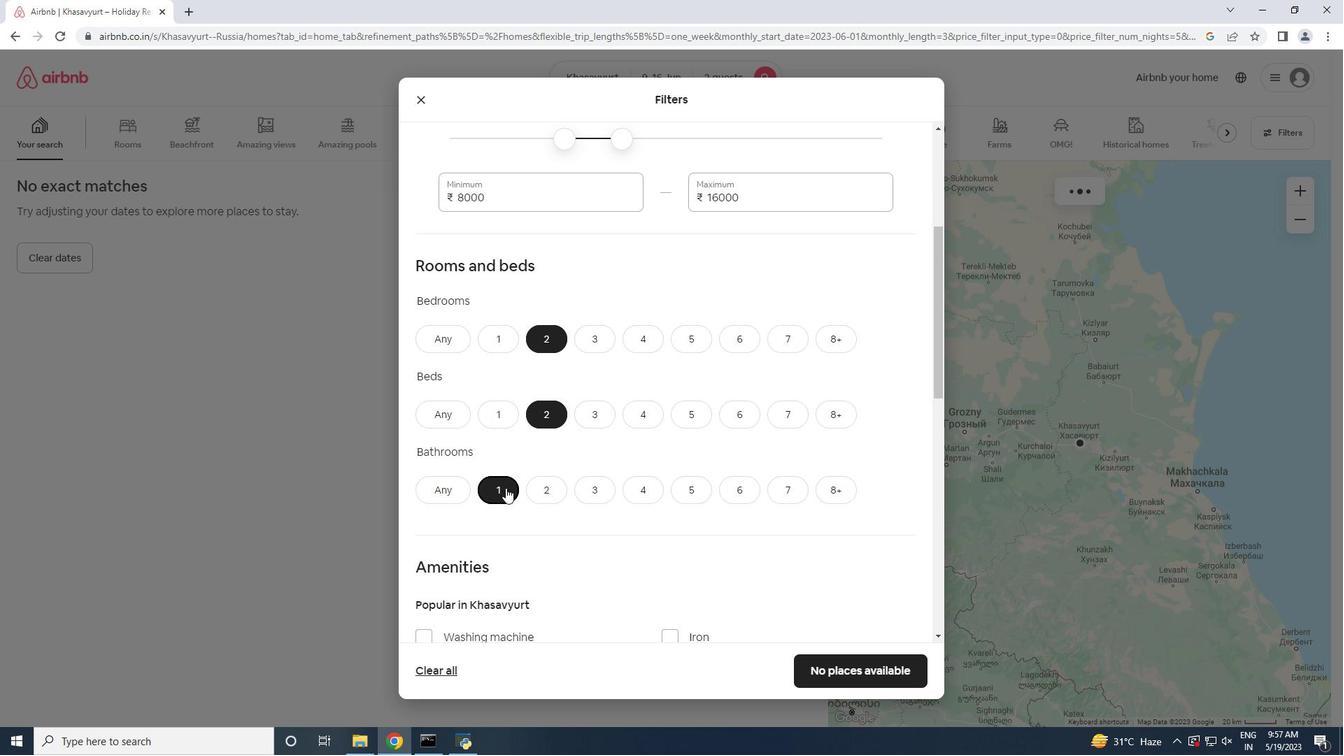 
Action: Mouse scrolled (549, 465) with delta (0, 0)
Screenshot: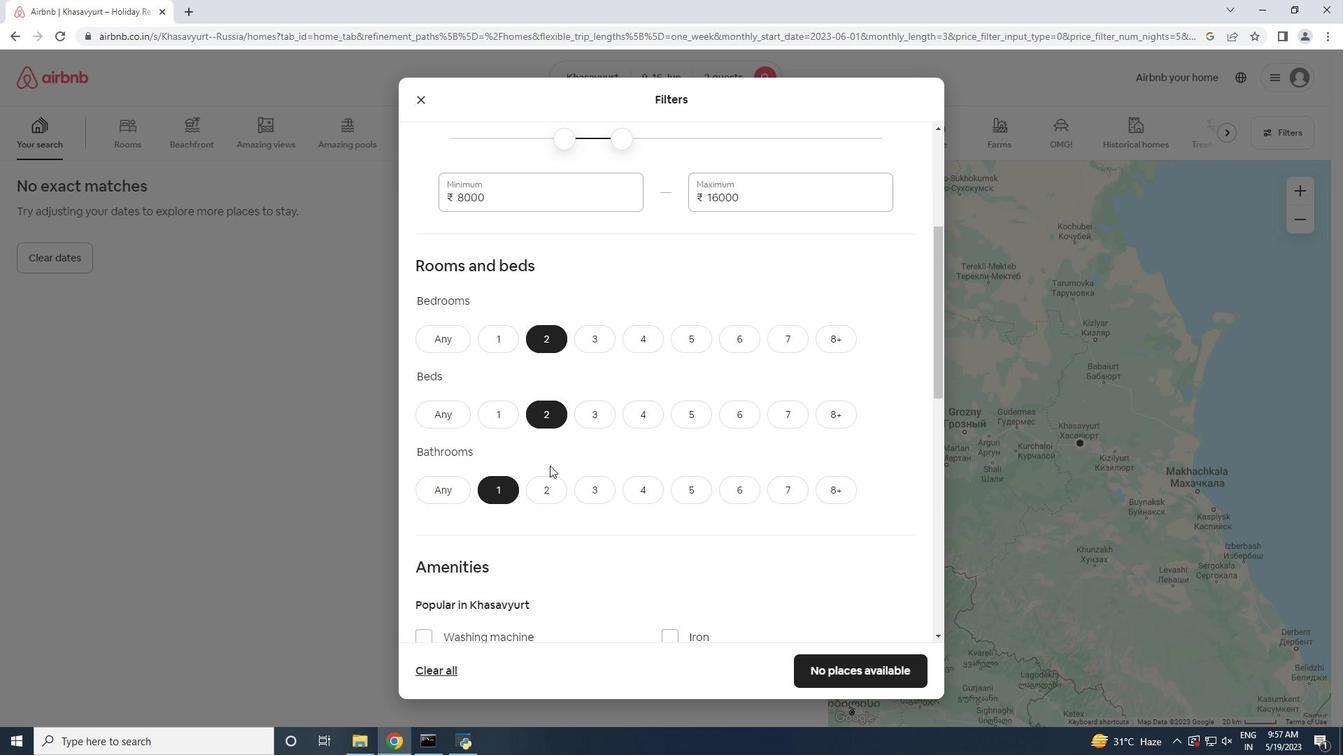 
Action: Mouse scrolled (549, 465) with delta (0, 0)
Screenshot: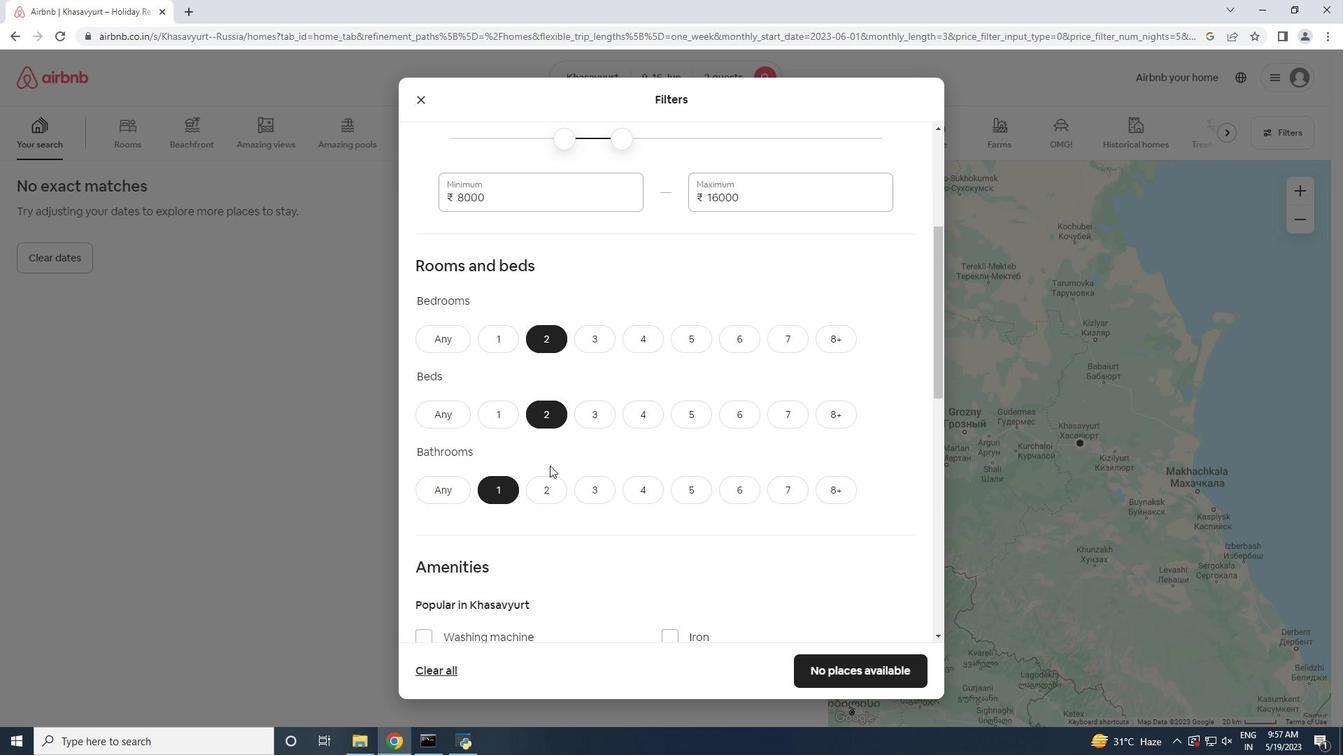 
Action: Mouse scrolled (549, 465) with delta (0, 0)
Screenshot: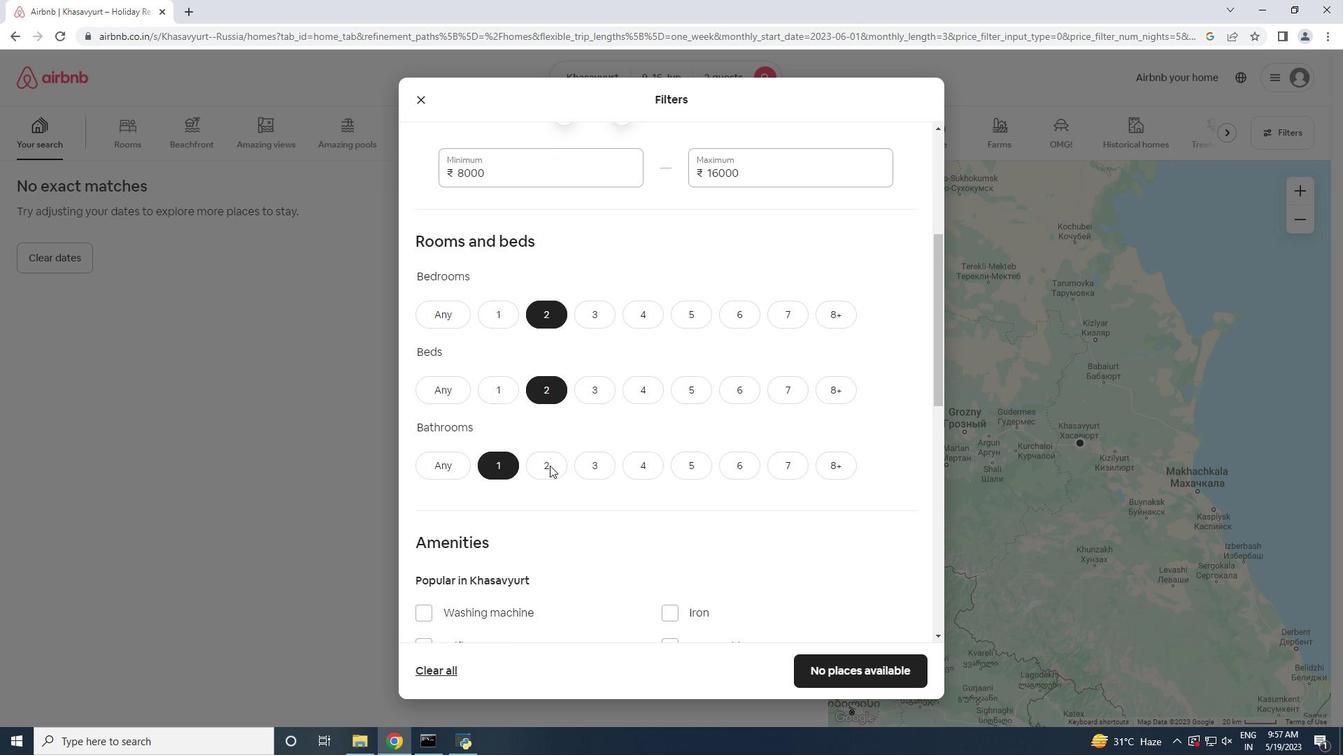 
Action: Mouse moved to (544, 465)
Screenshot: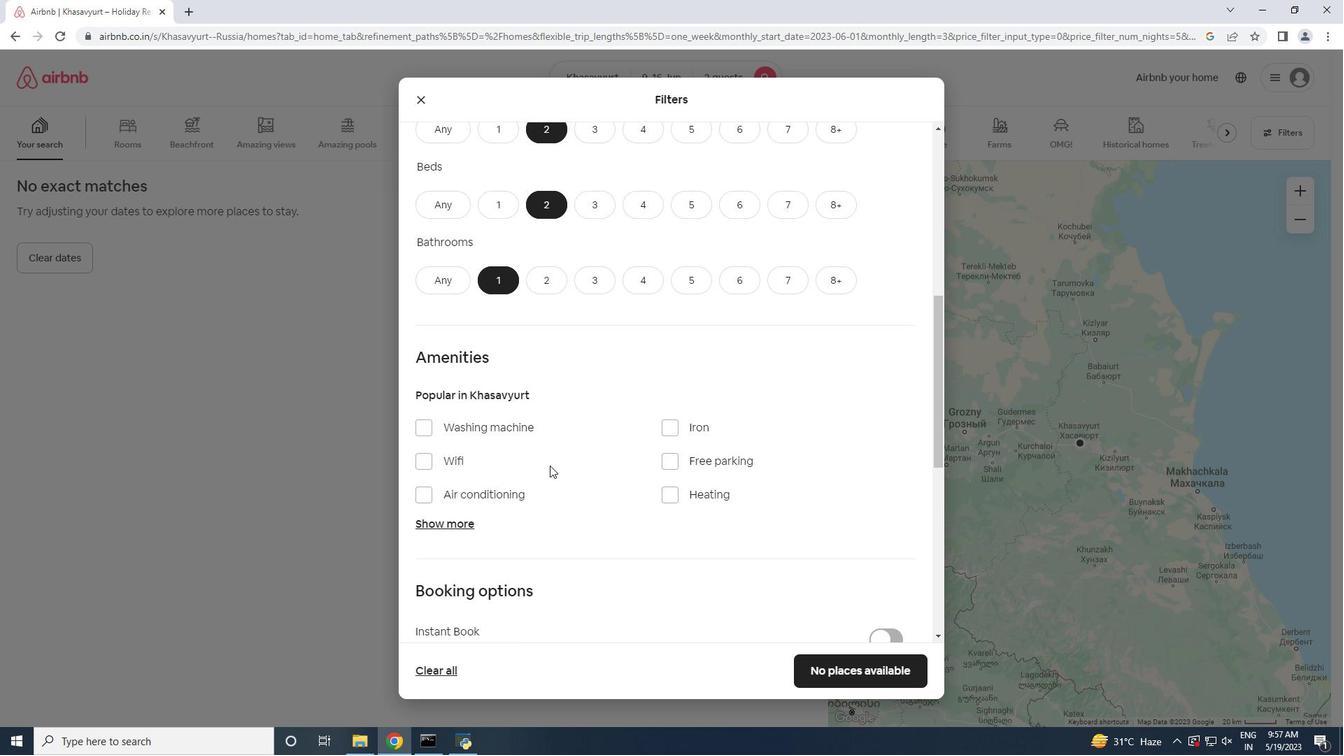 
Action: Mouse scrolled (544, 464) with delta (0, 0)
Screenshot: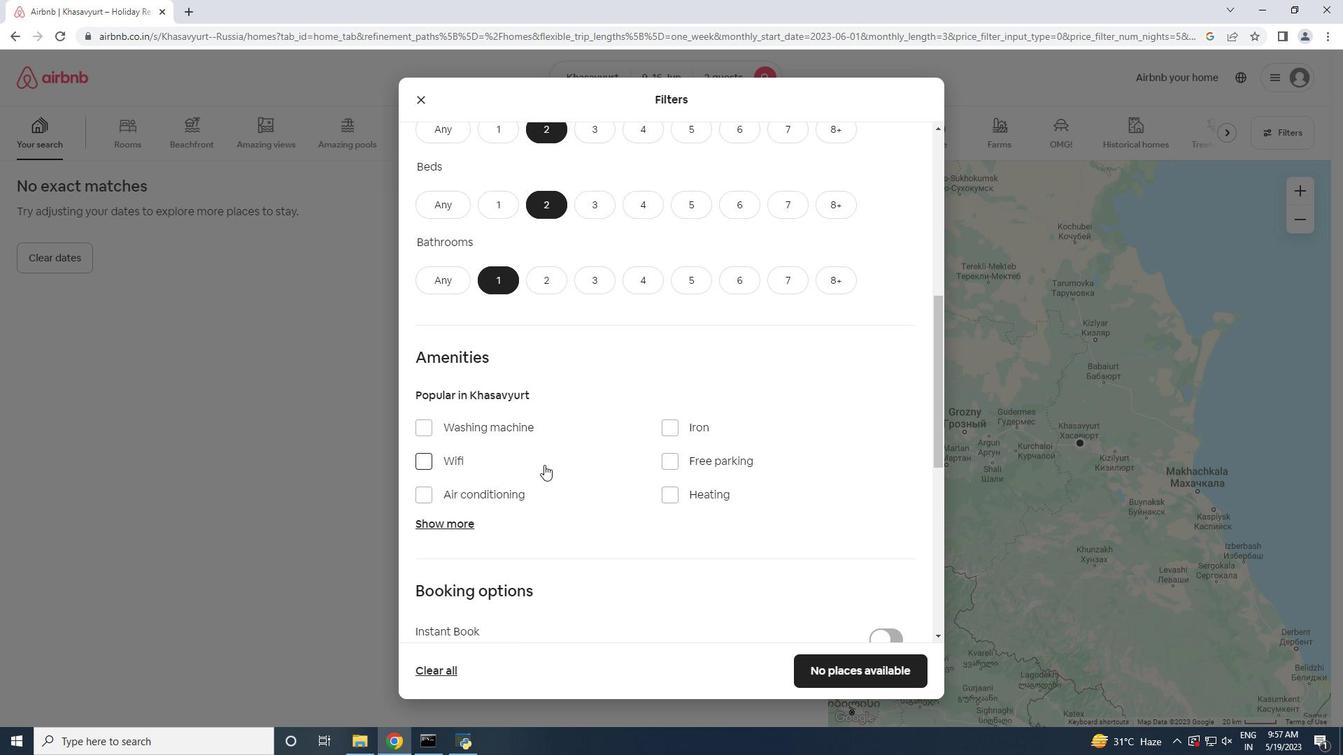 
Action: Mouse scrolled (544, 464) with delta (0, 0)
Screenshot: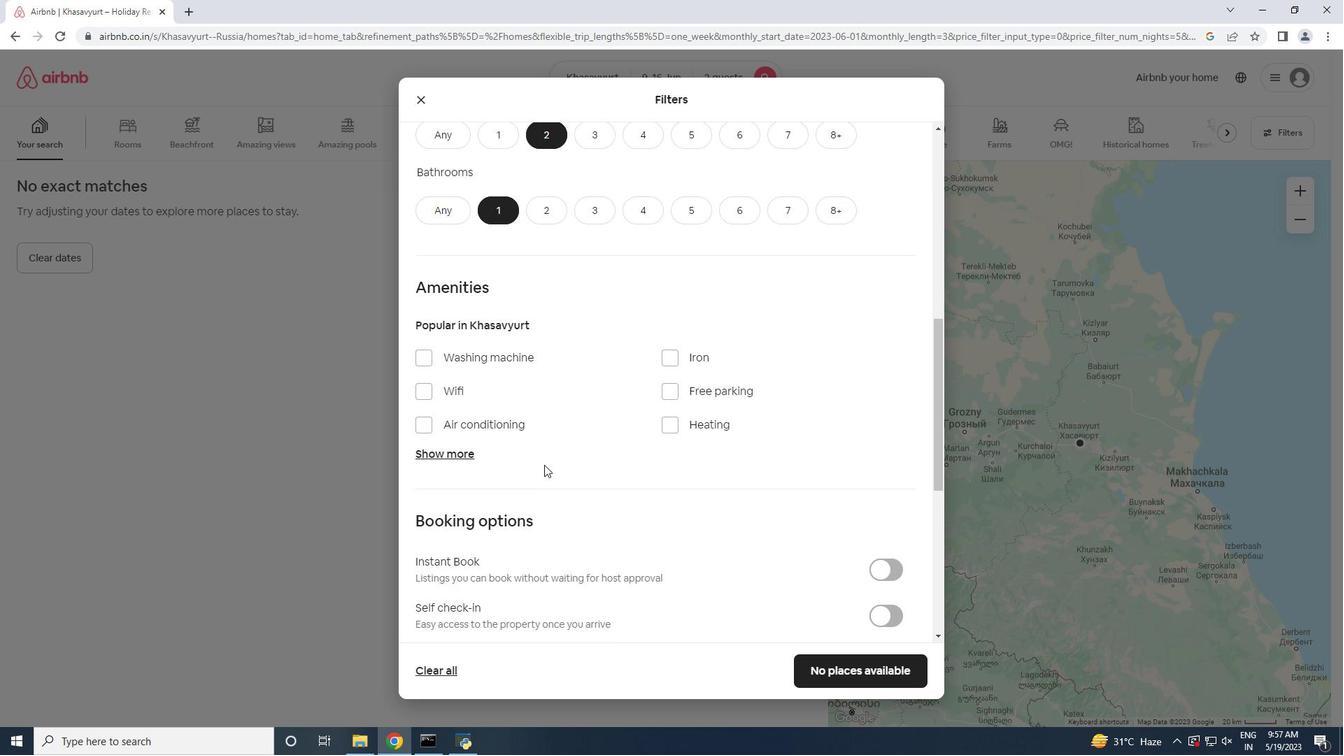 
Action: Mouse scrolled (544, 464) with delta (0, 0)
Screenshot: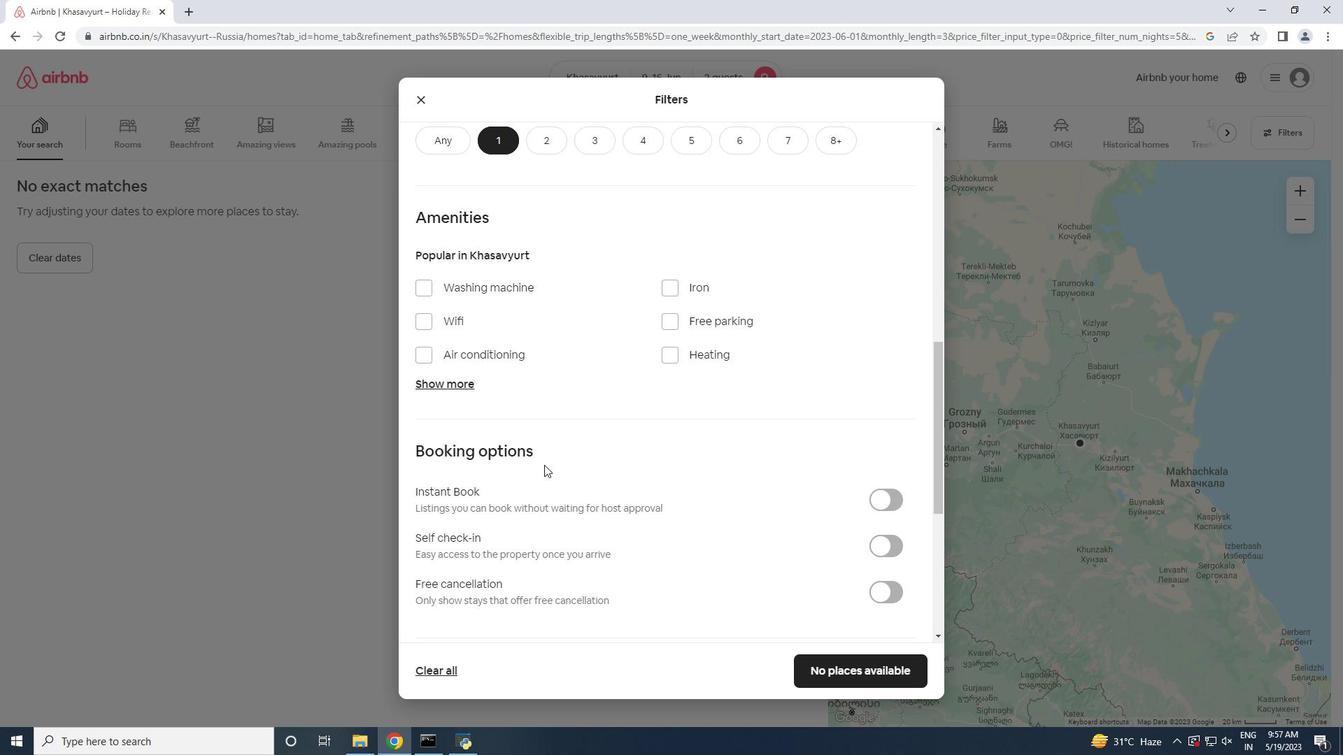 
Action: Mouse moved to (886, 477)
Screenshot: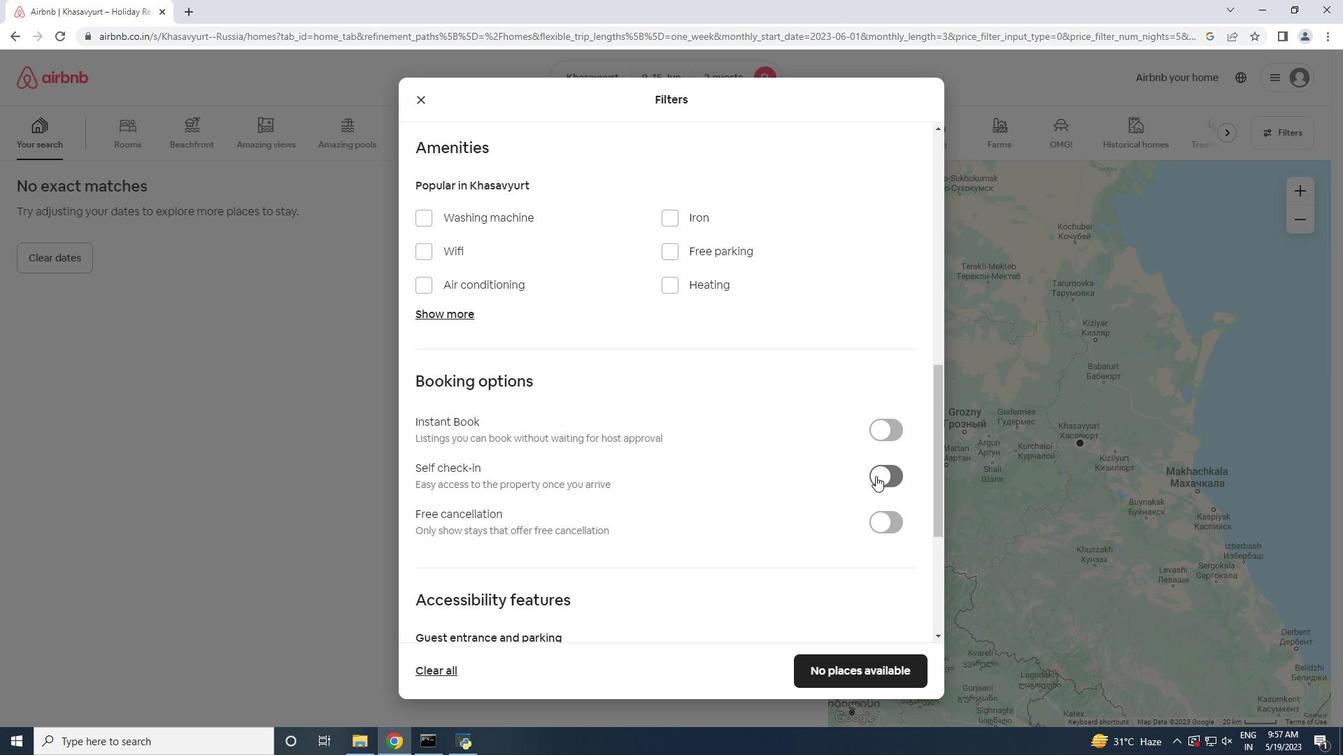 
Action: Mouse pressed left at (886, 477)
Screenshot: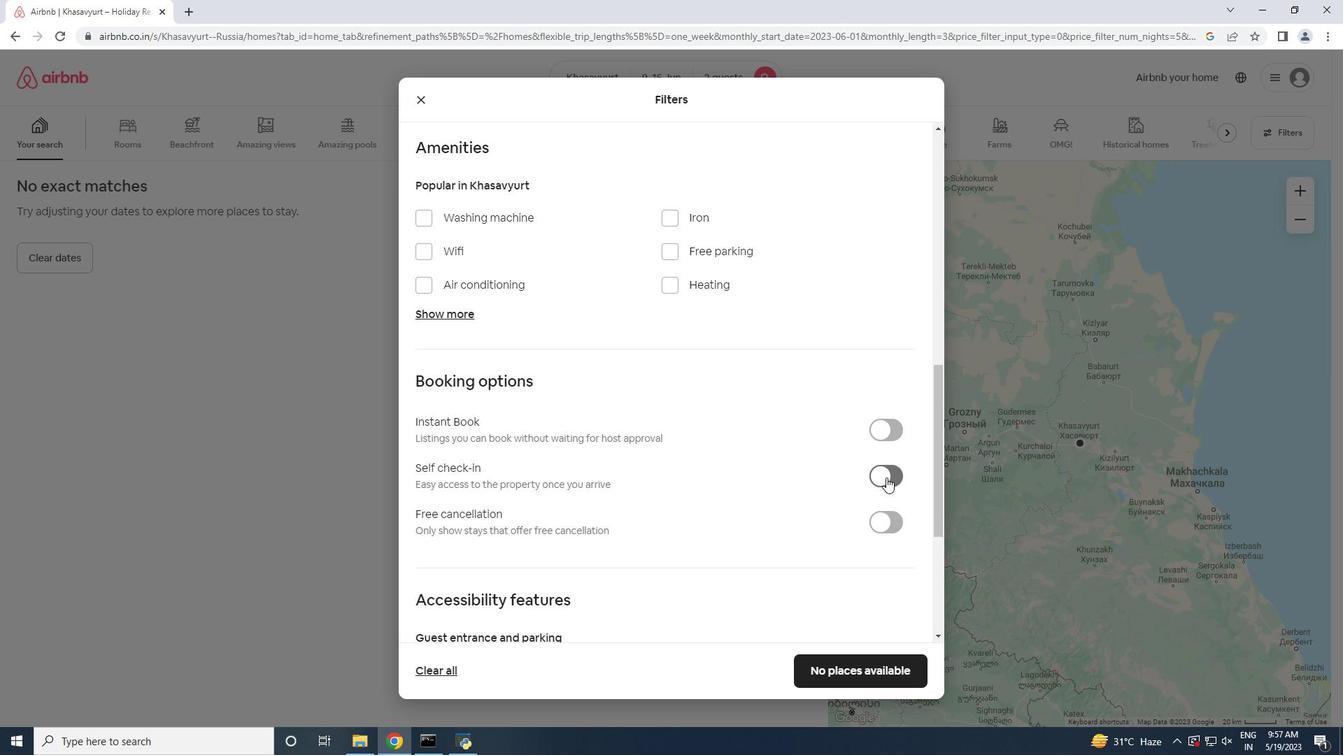 
Action: Mouse moved to (755, 442)
Screenshot: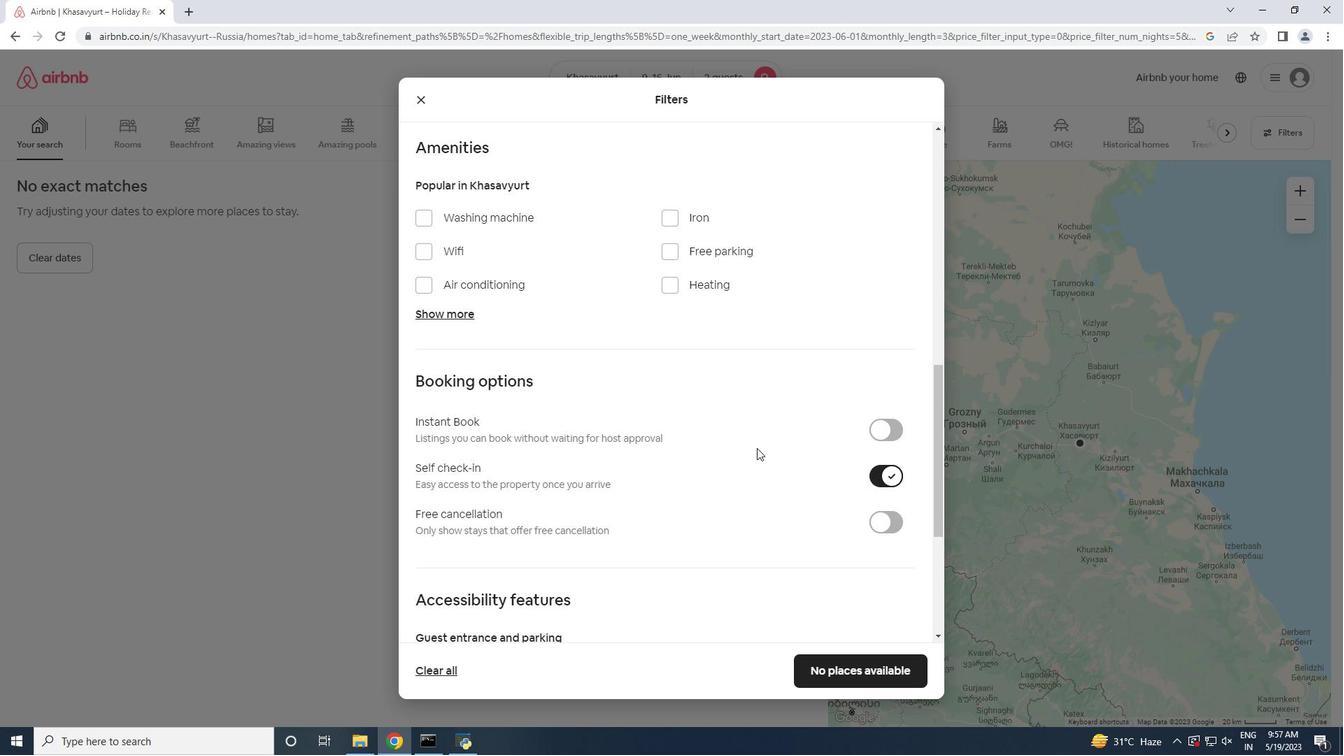 
Action: Mouse scrolled (755, 441) with delta (0, 0)
Screenshot: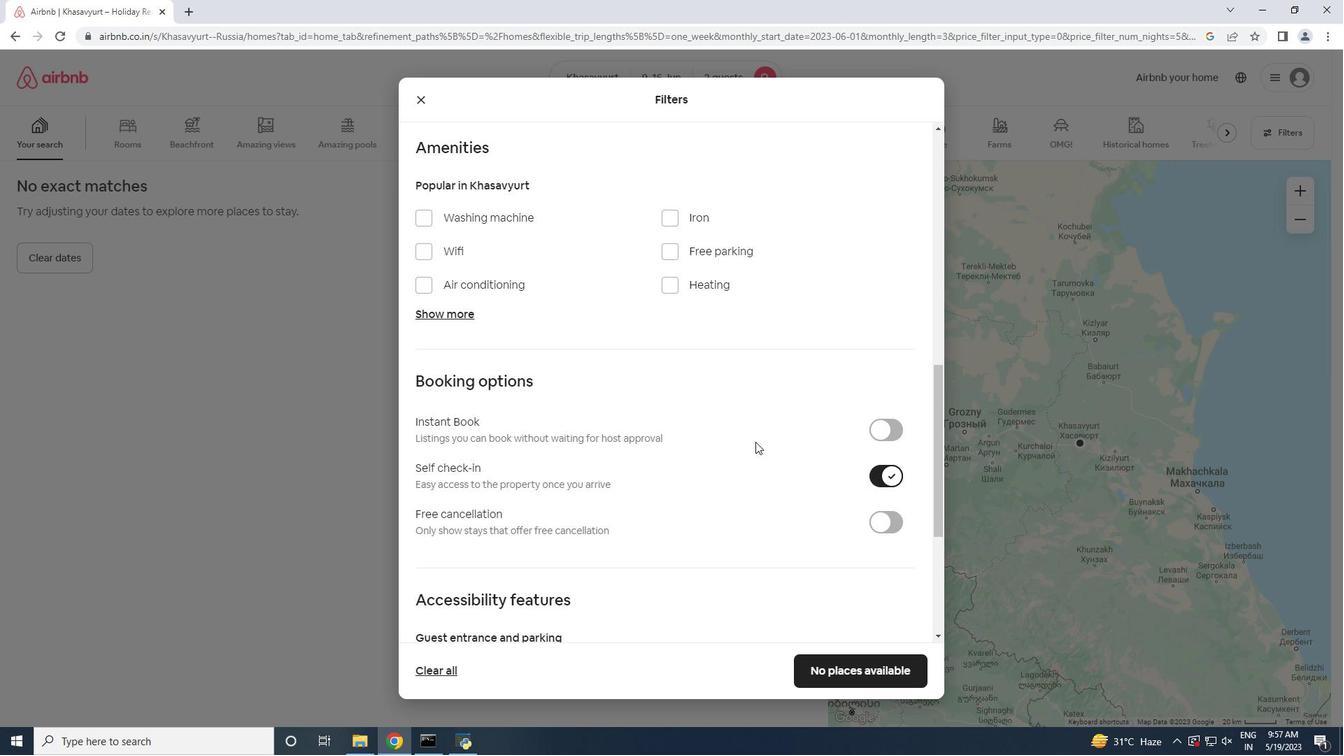 
Action: Mouse scrolled (755, 441) with delta (0, 0)
Screenshot: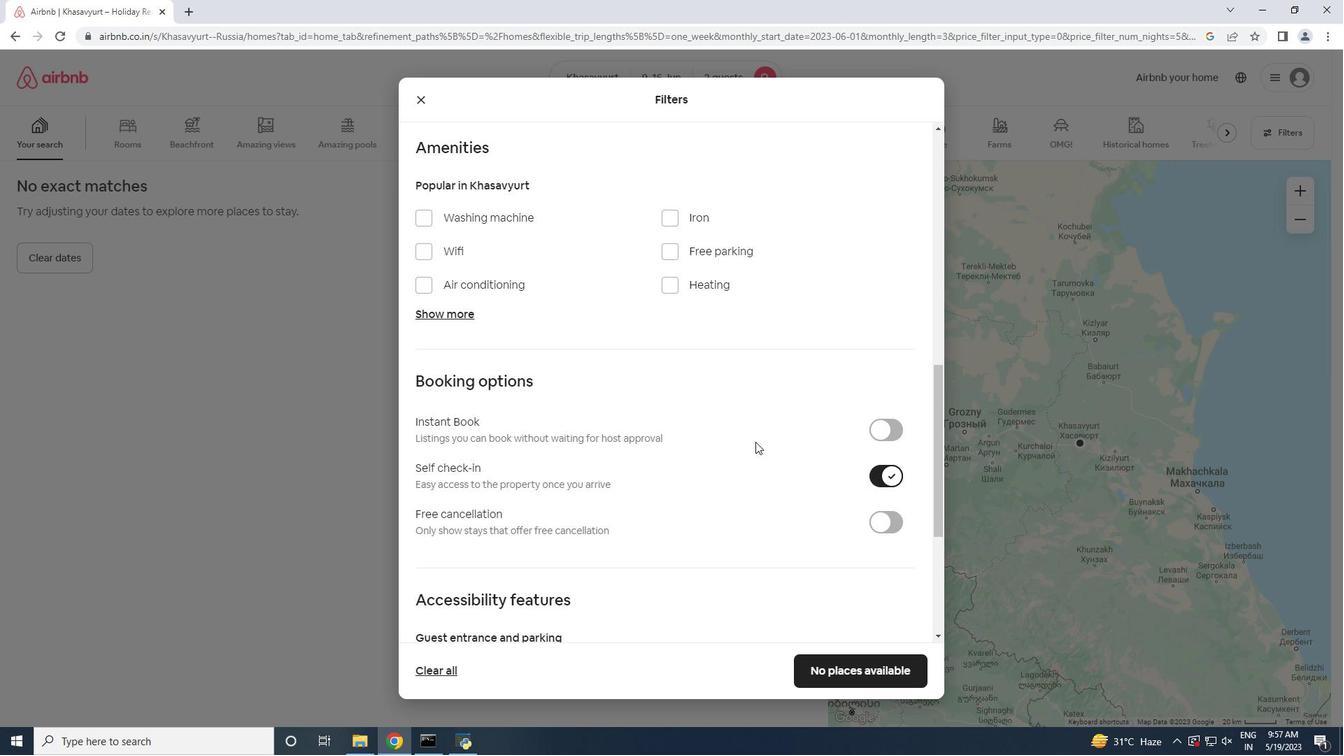 
Action: Mouse scrolled (755, 441) with delta (0, 0)
Screenshot: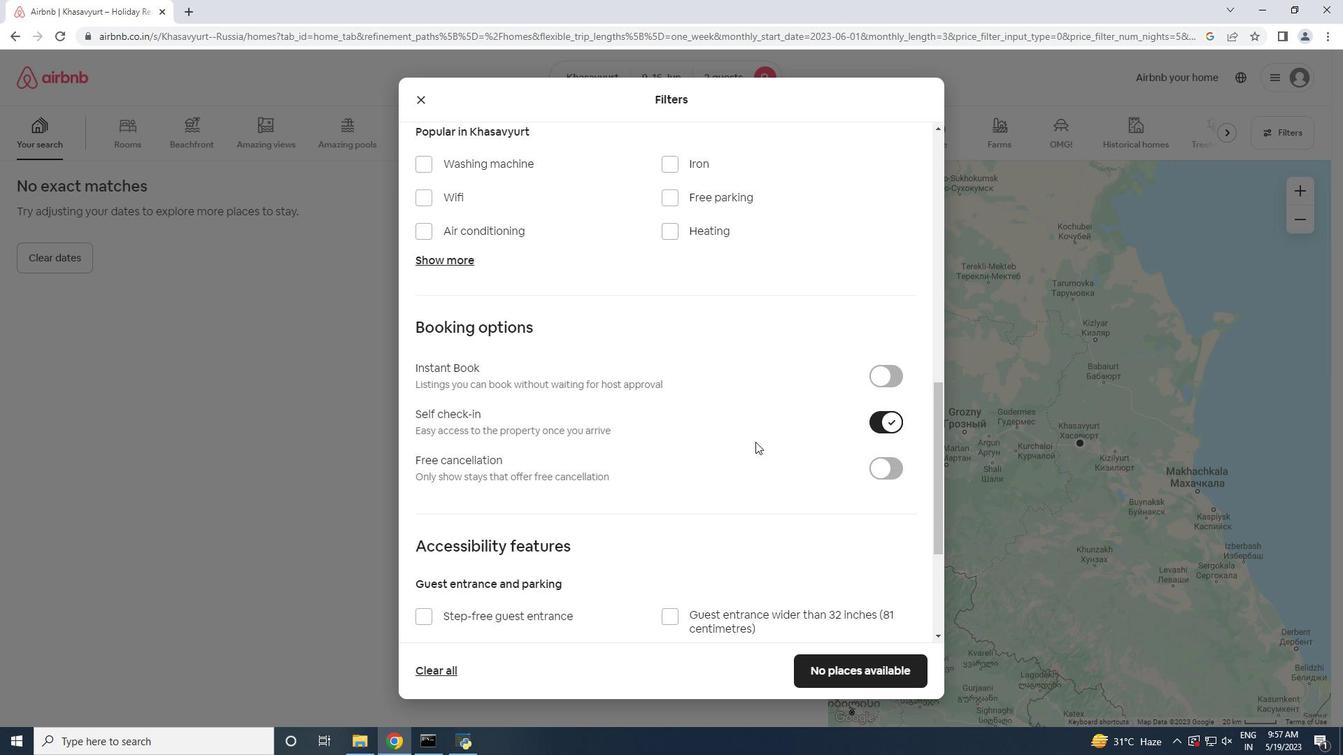 
Action: Mouse scrolled (755, 441) with delta (0, 0)
Screenshot: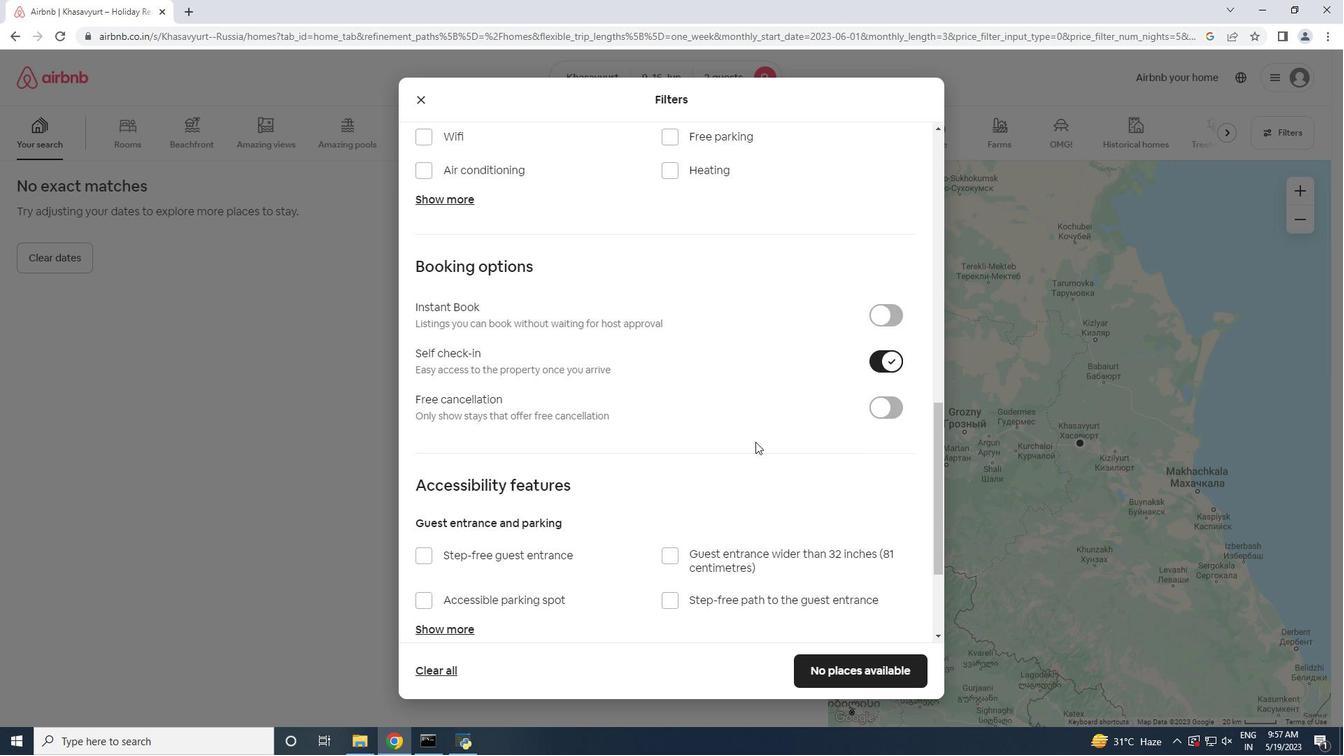 
Action: Mouse scrolled (755, 441) with delta (0, 0)
Screenshot: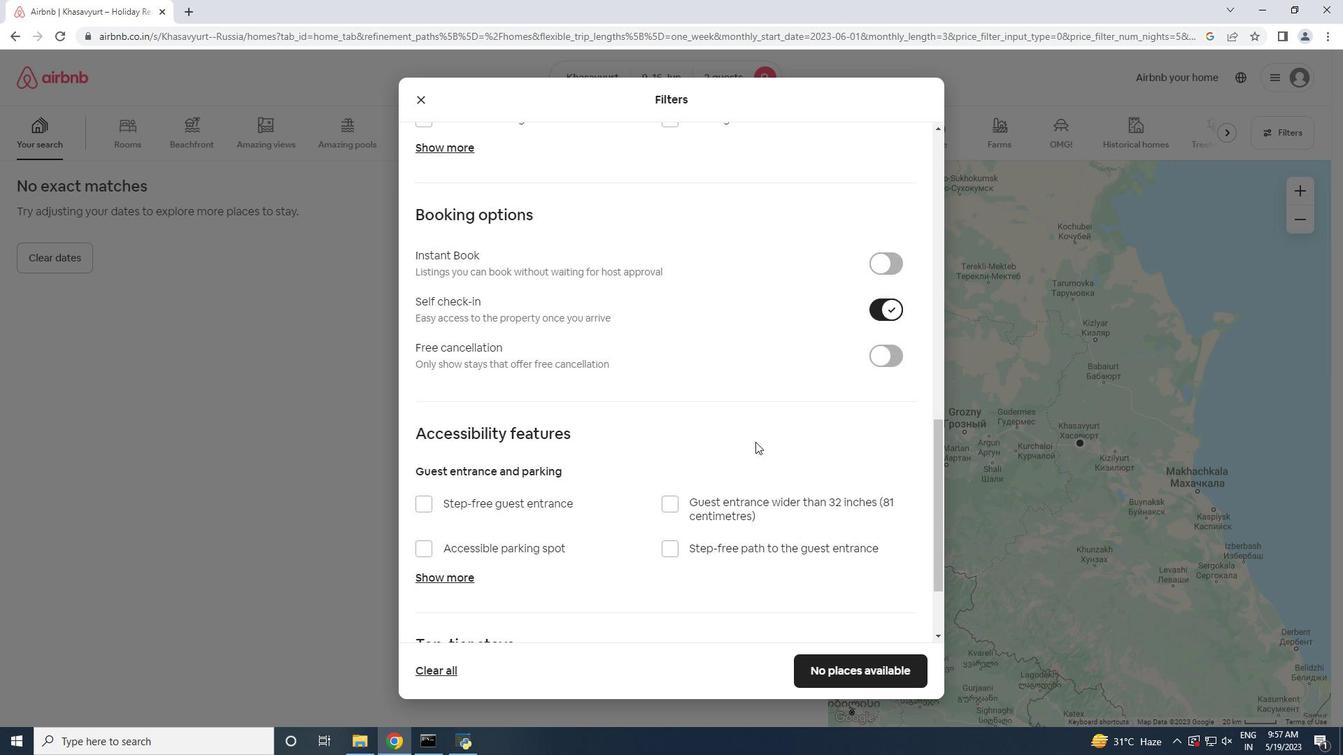 
Action: Mouse scrolled (755, 441) with delta (0, 0)
Screenshot: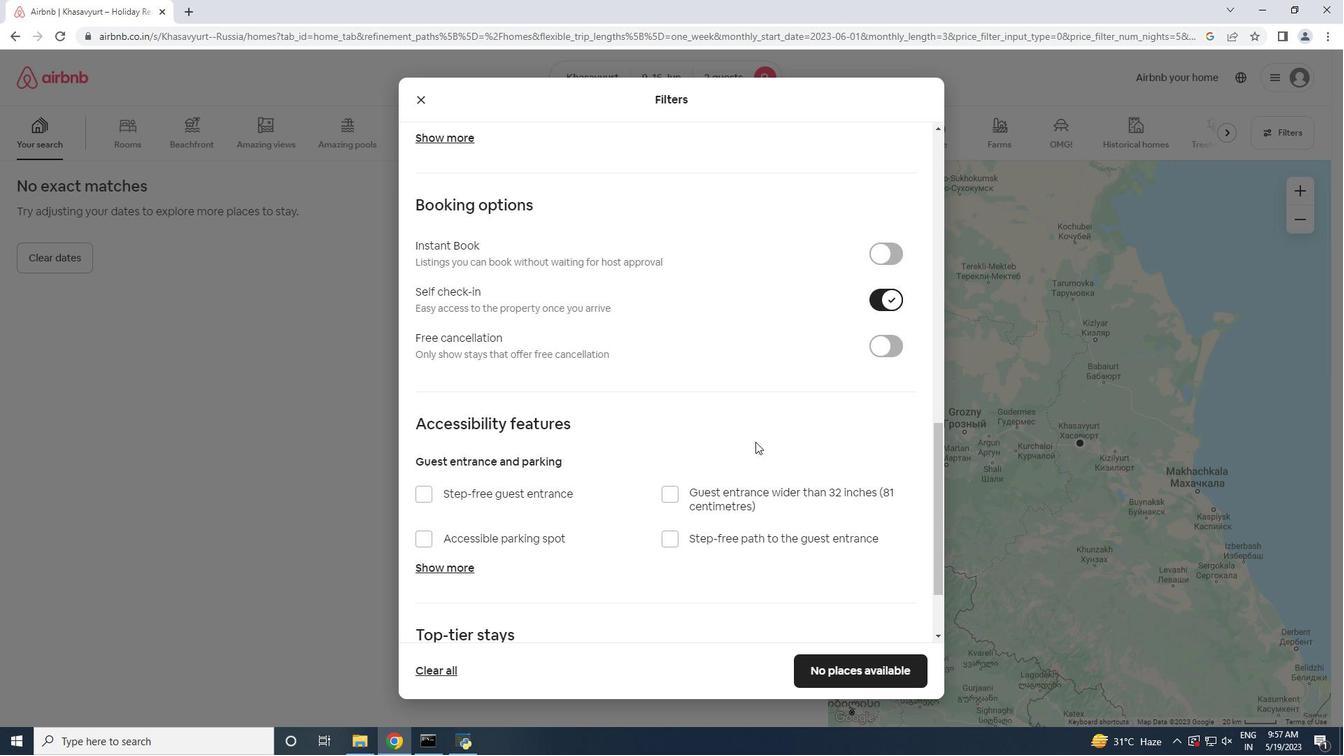 
Action: Mouse scrolled (755, 441) with delta (0, 0)
Screenshot: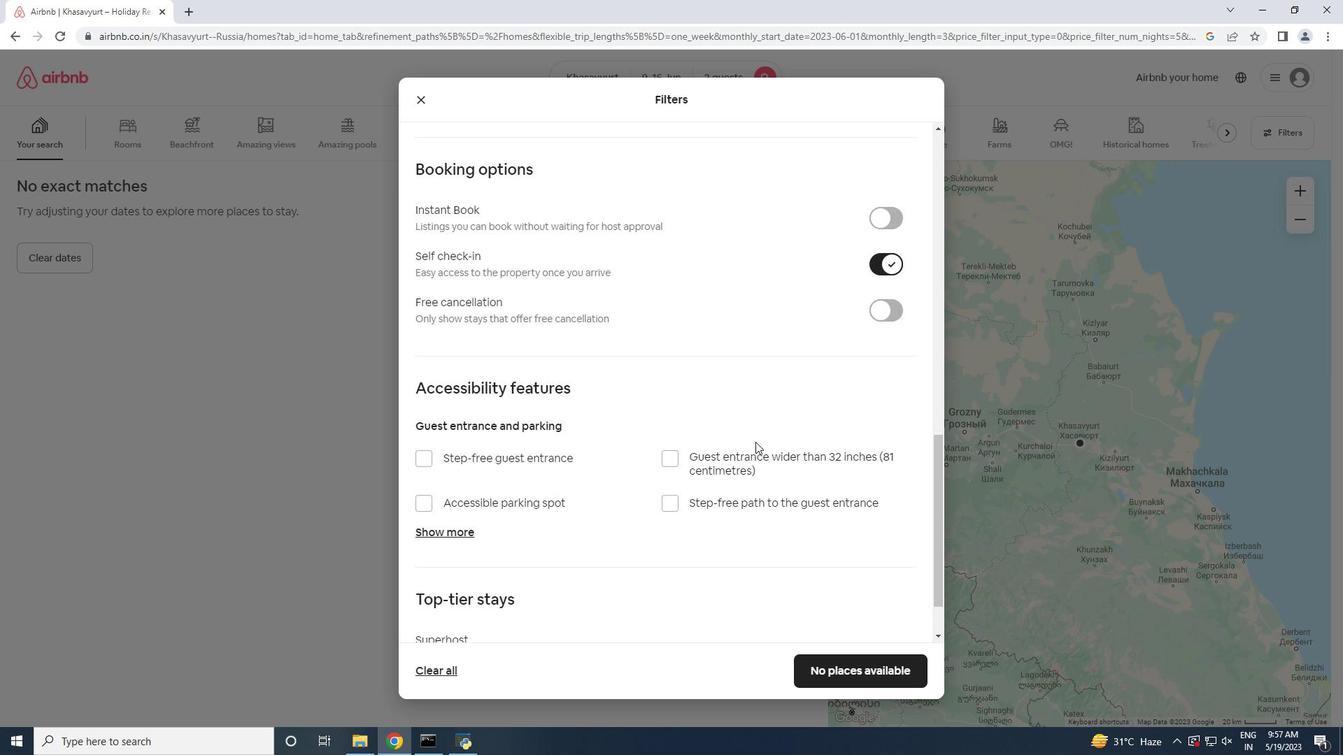 
Action: Mouse moved to (484, 515)
Screenshot: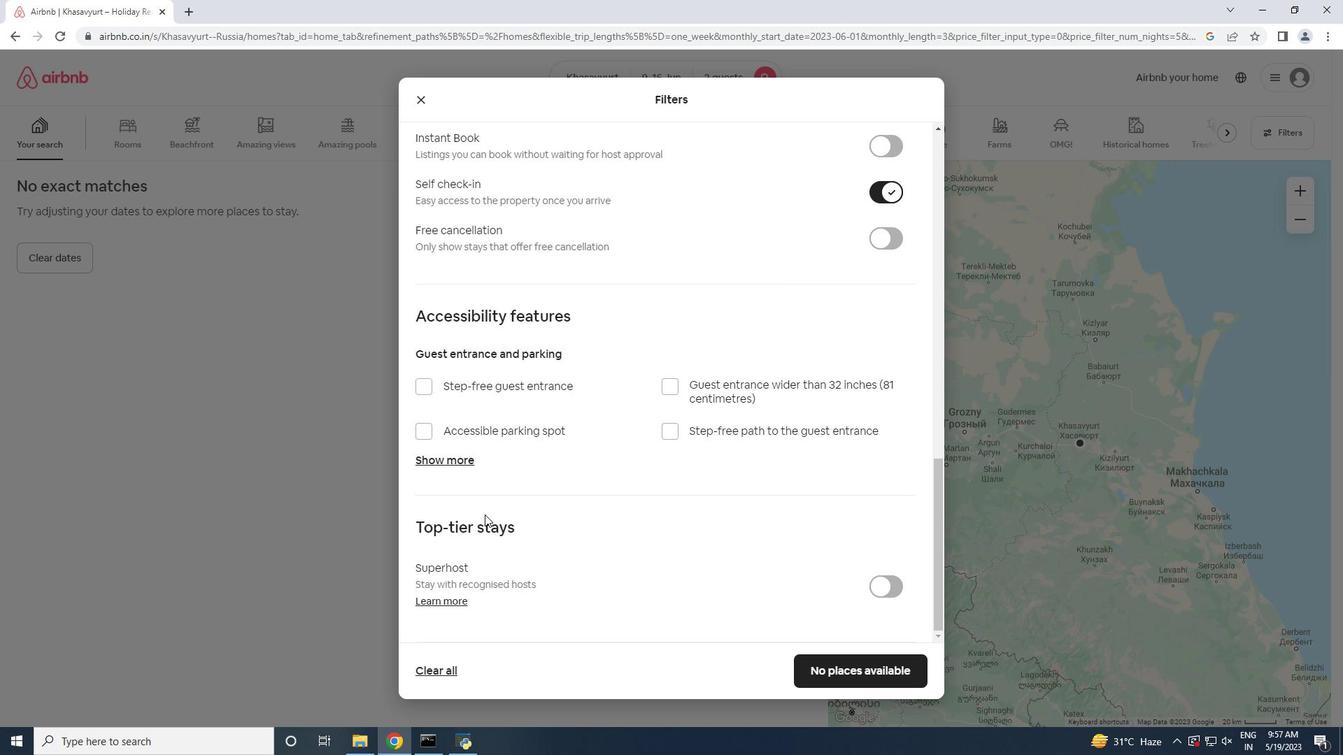 
Action: Mouse scrolled (484, 514) with delta (0, 0)
Screenshot: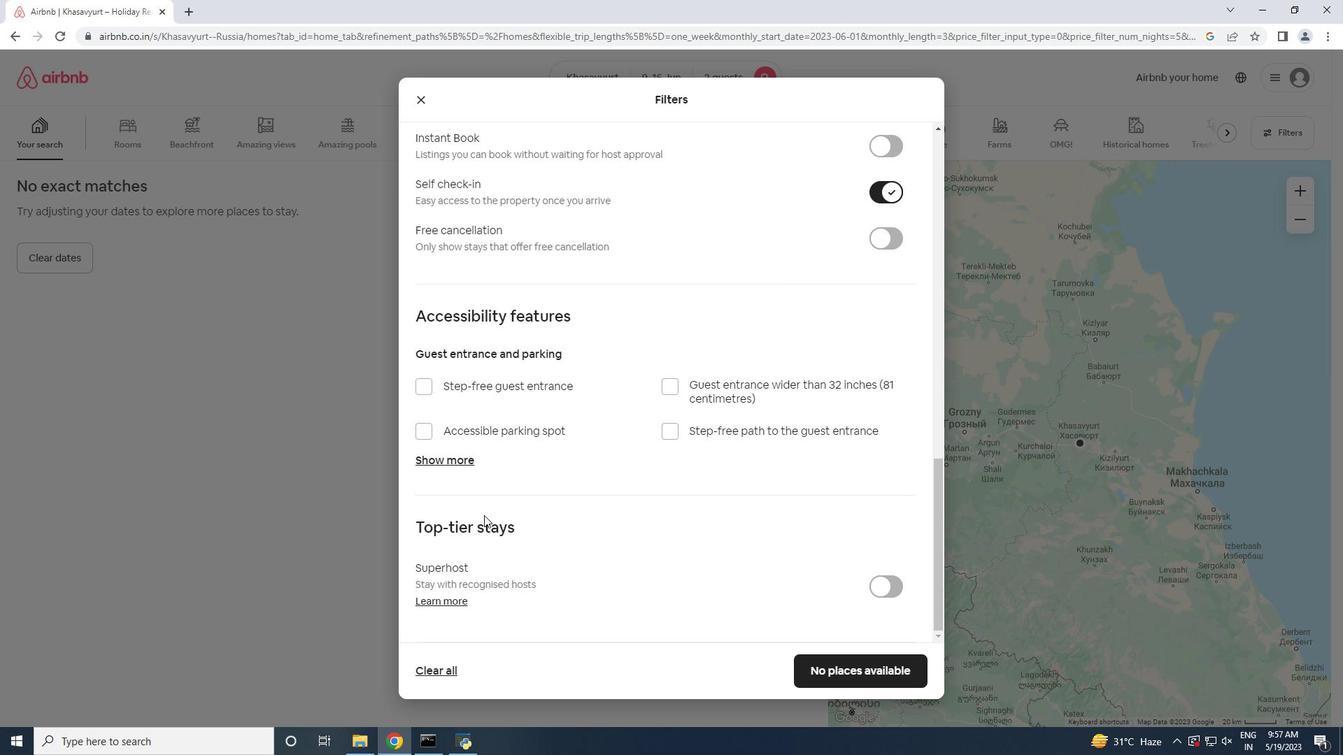 
Action: Mouse scrolled (484, 514) with delta (0, 0)
Screenshot: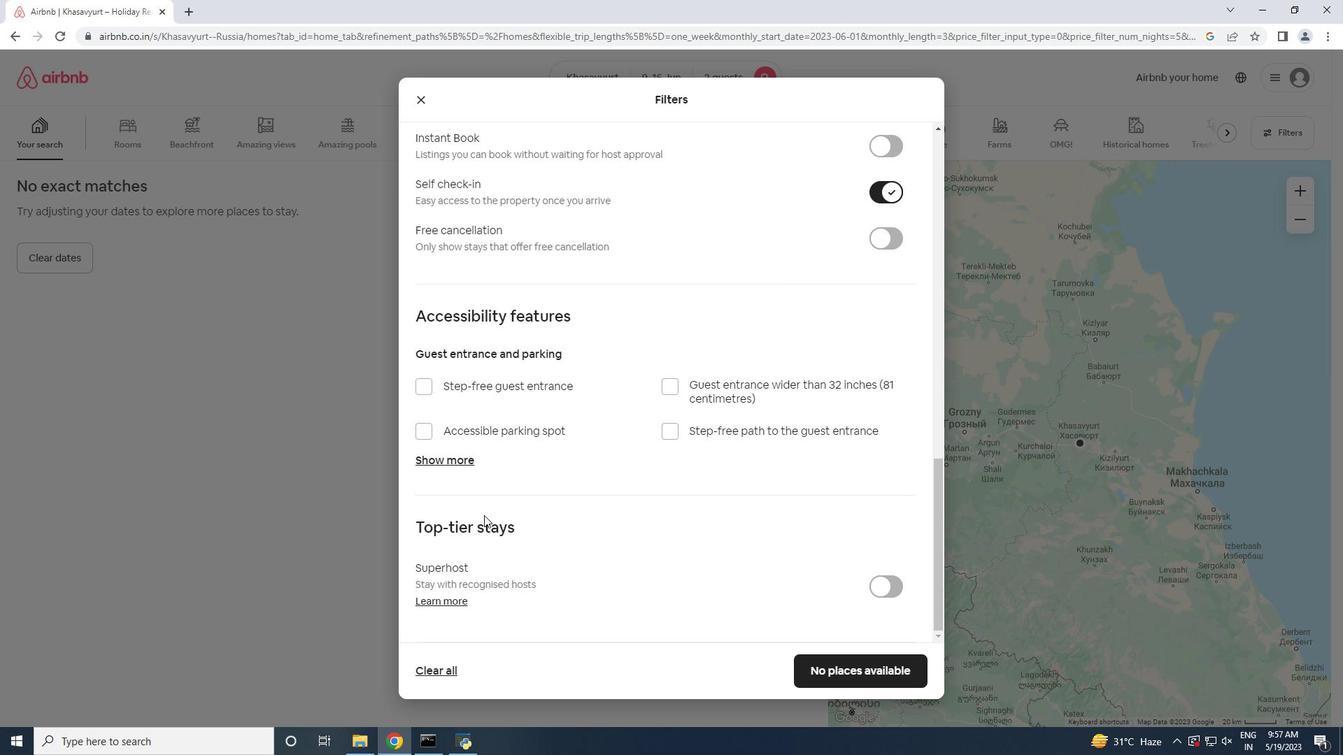 
Action: Mouse scrolled (484, 514) with delta (0, 0)
Screenshot: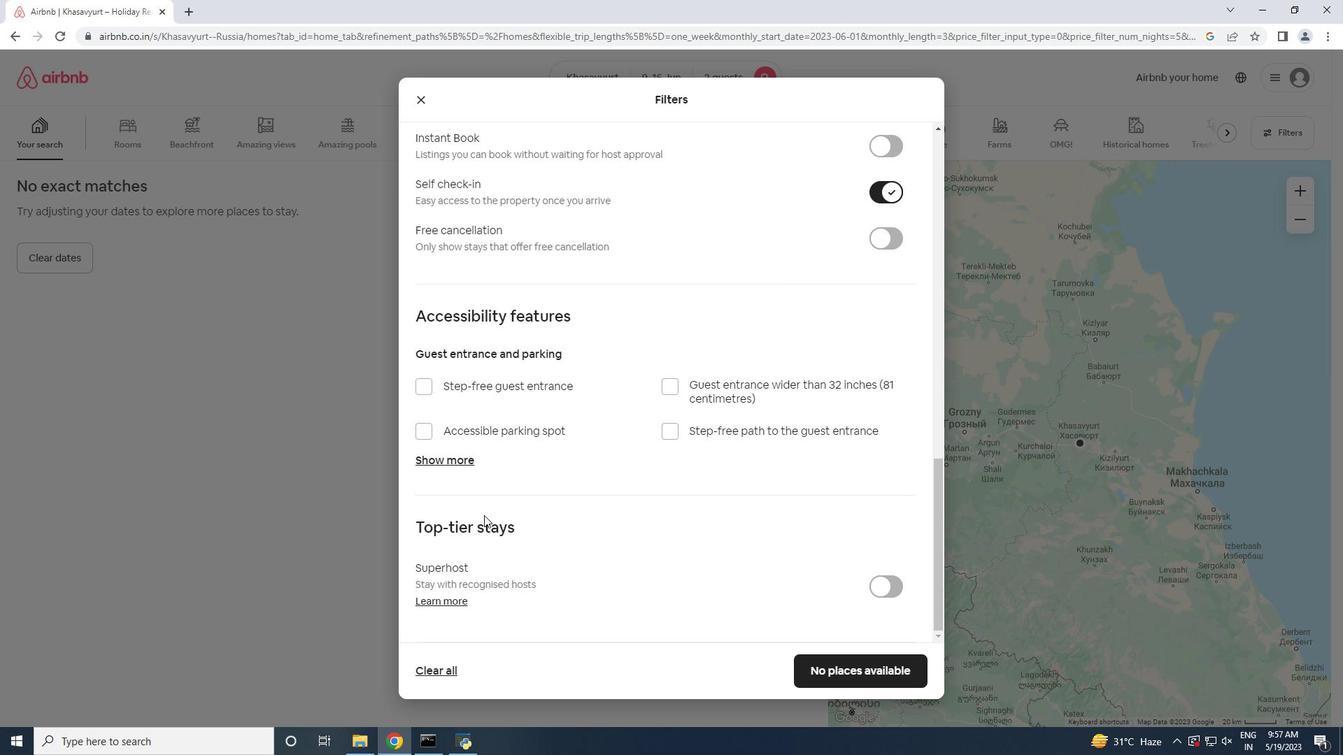 
Action: Mouse scrolled (484, 514) with delta (0, 0)
Screenshot: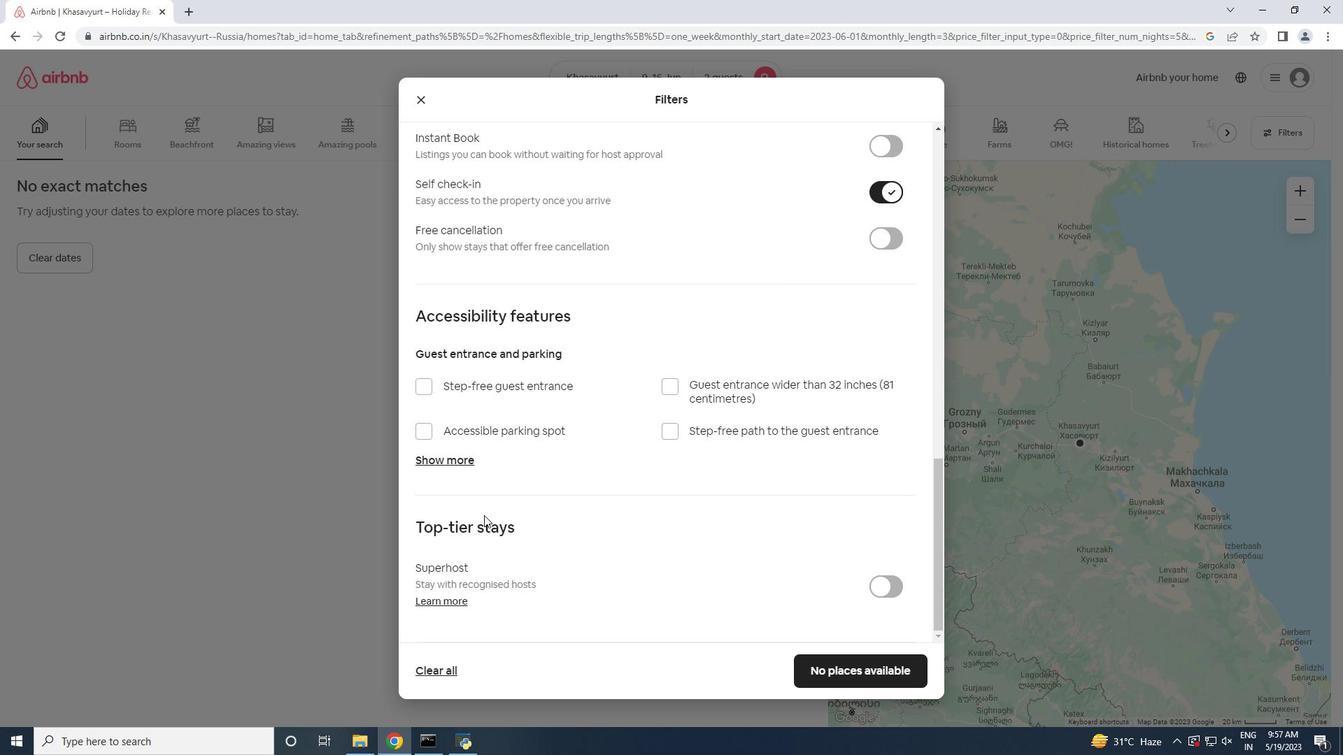 
Action: Mouse moved to (484, 516)
Screenshot: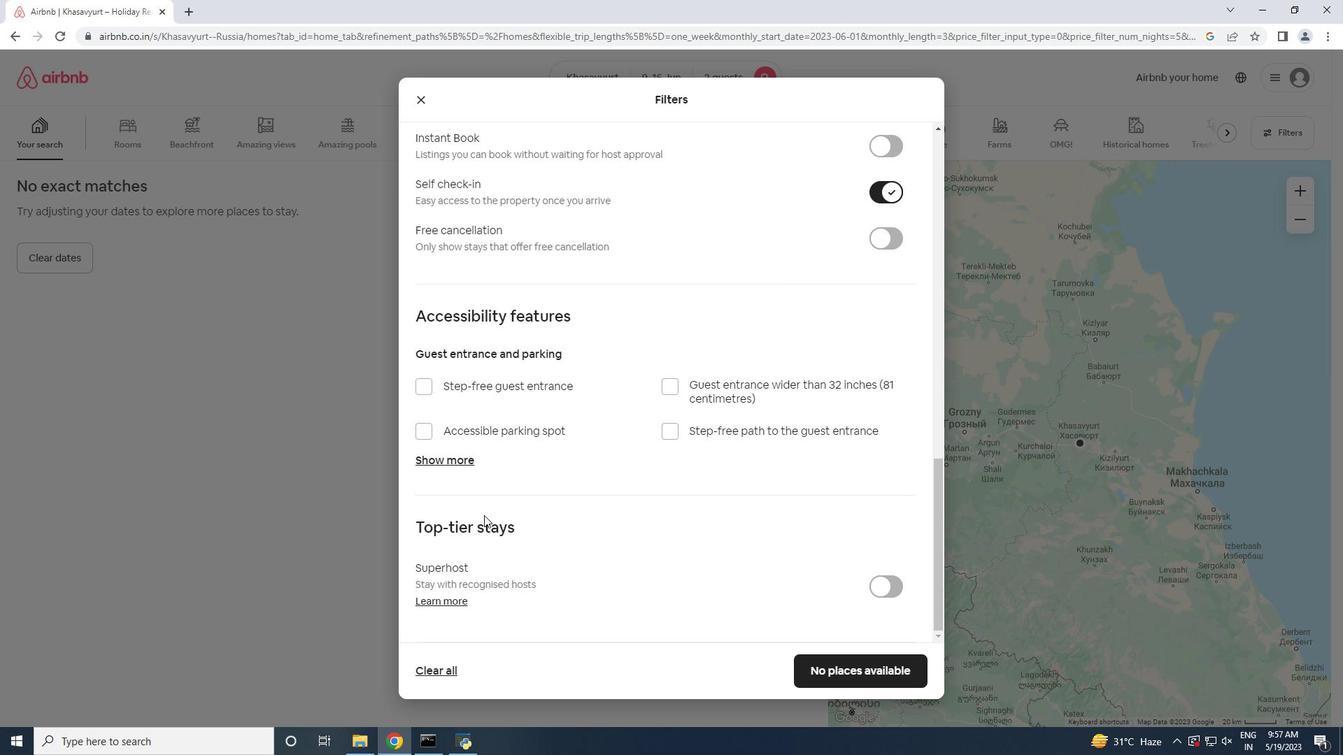 
Action: Mouse scrolled (484, 515) with delta (0, 0)
Screenshot: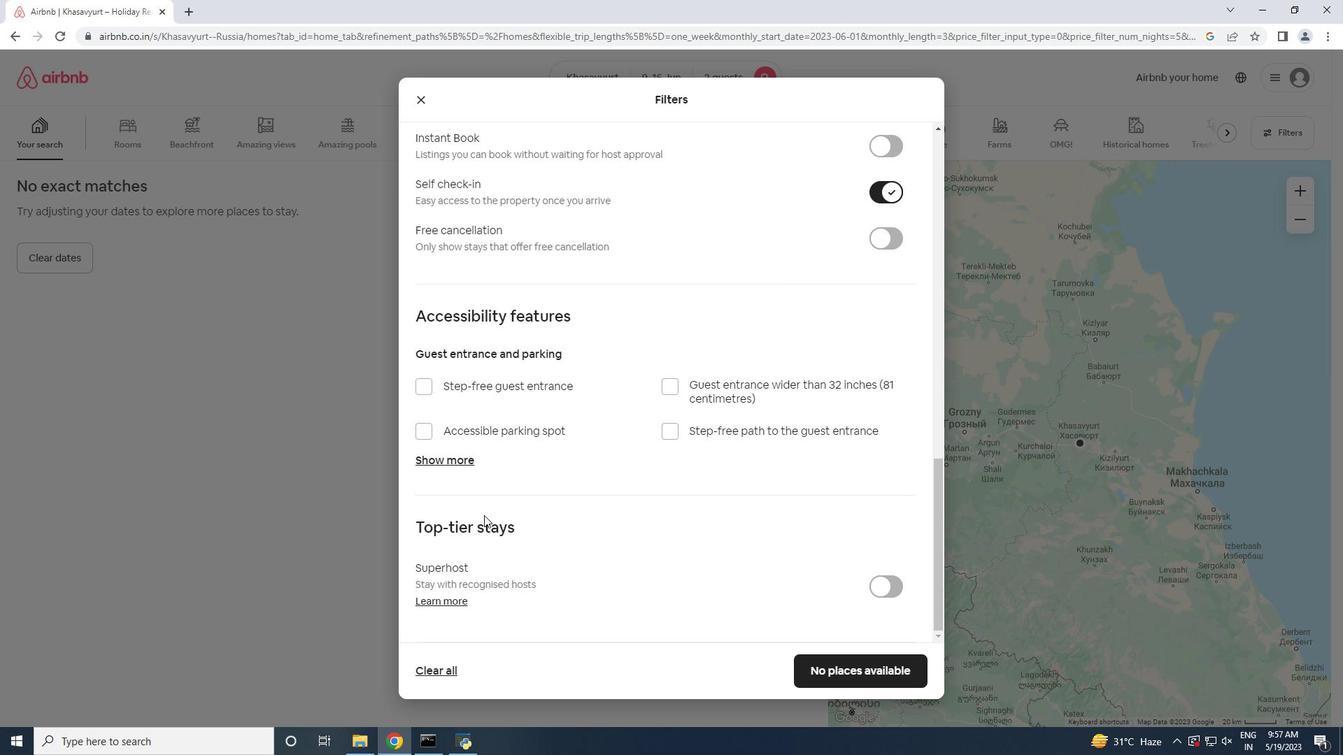 
Action: Mouse moved to (833, 665)
Screenshot: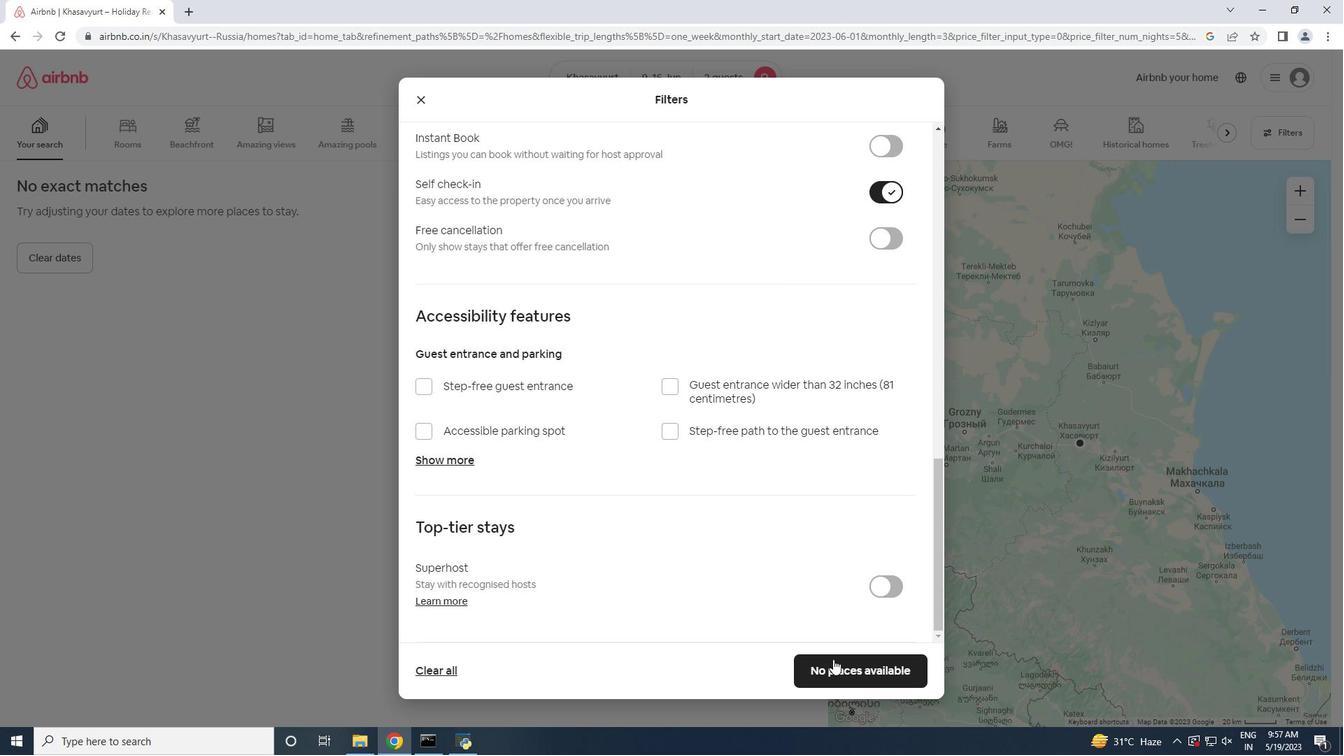
Action: Mouse pressed left at (833, 665)
Screenshot: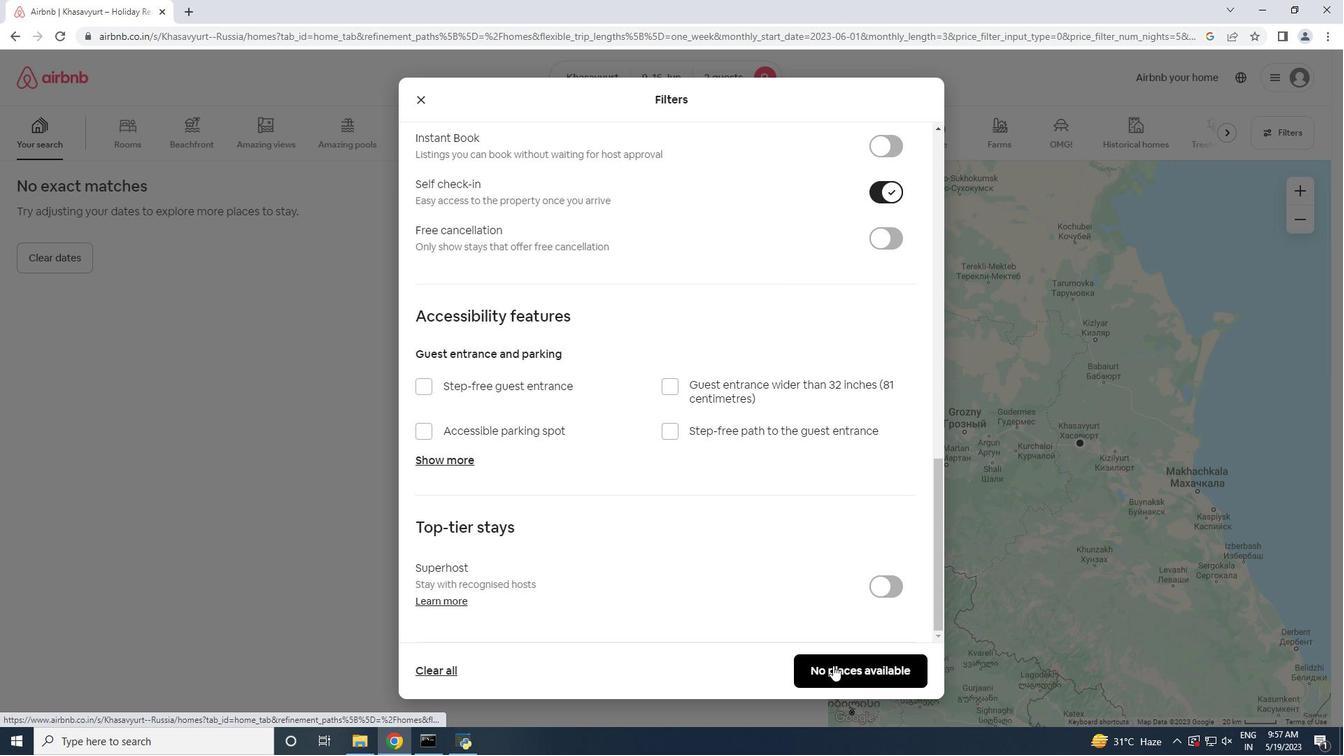 
